 Task: Find connections with filter location Mangrūl Pīr with filter topic #Educationwith filter profile language Potuguese with filter current company South Indian Bank with filter school WEST BENGAL STATE UNIVERSITY with filter industry Retail Florists with filter service category Market Research with filter keywords title Wait Staff Manager
Action: Mouse moved to (480, 61)
Screenshot: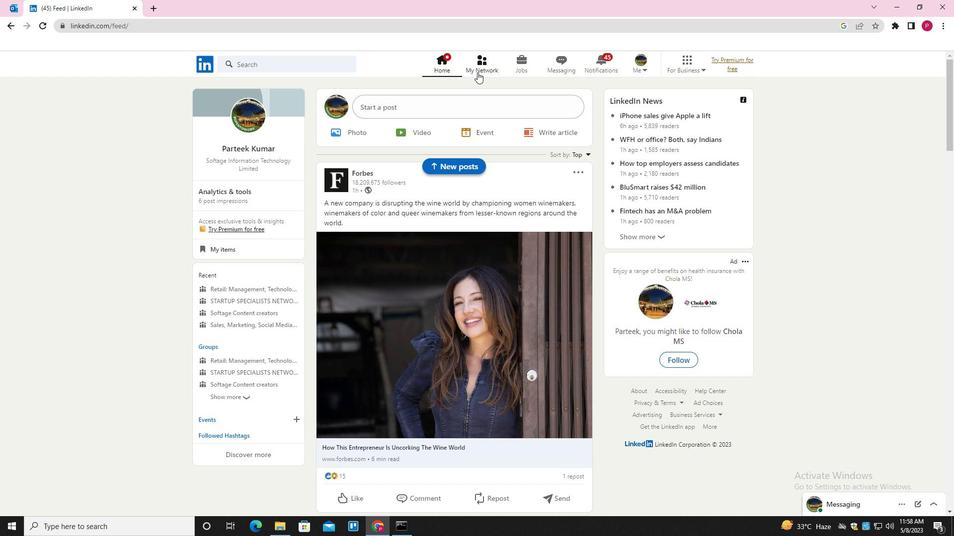 
Action: Mouse pressed left at (480, 61)
Screenshot: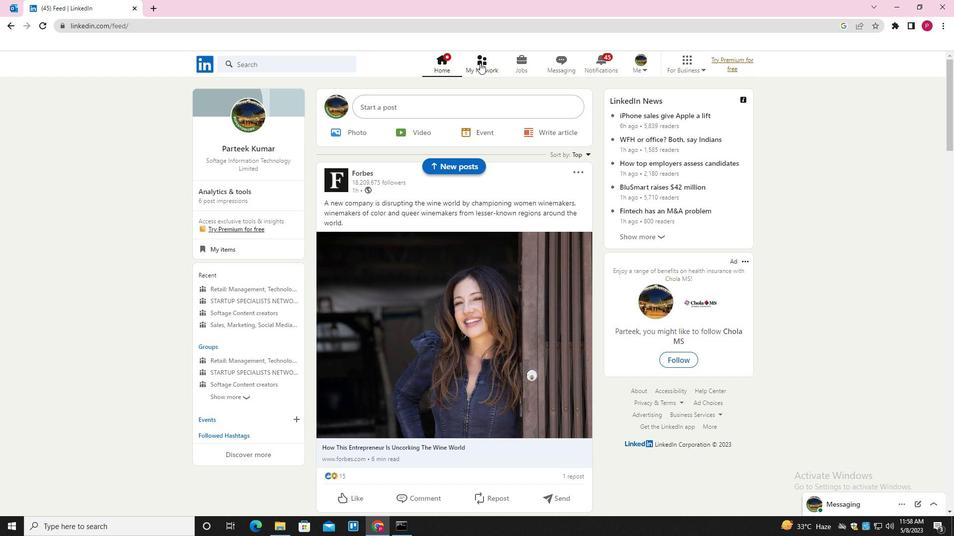 
Action: Mouse moved to (302, 120)
Screenshot: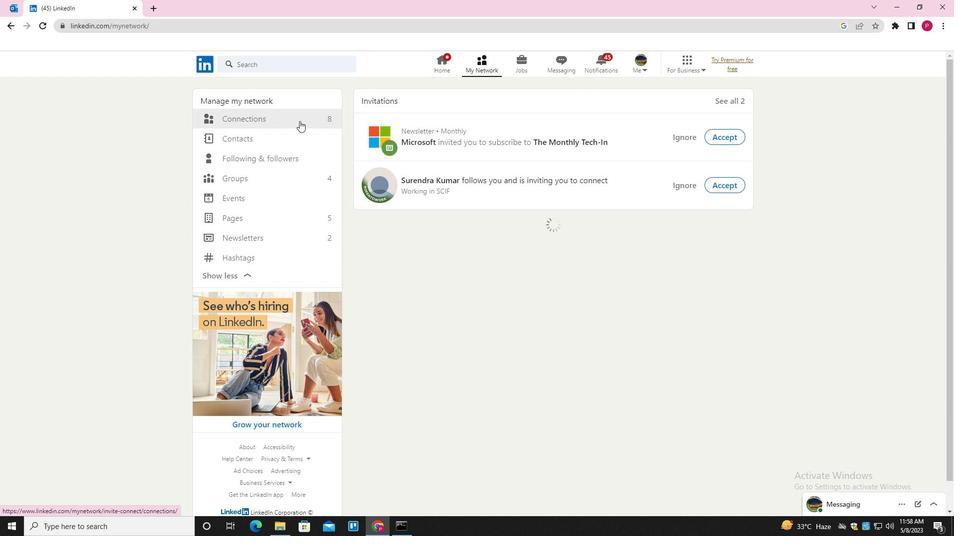 
Action: Mouse pressed left at (302, 120)
Screenshot: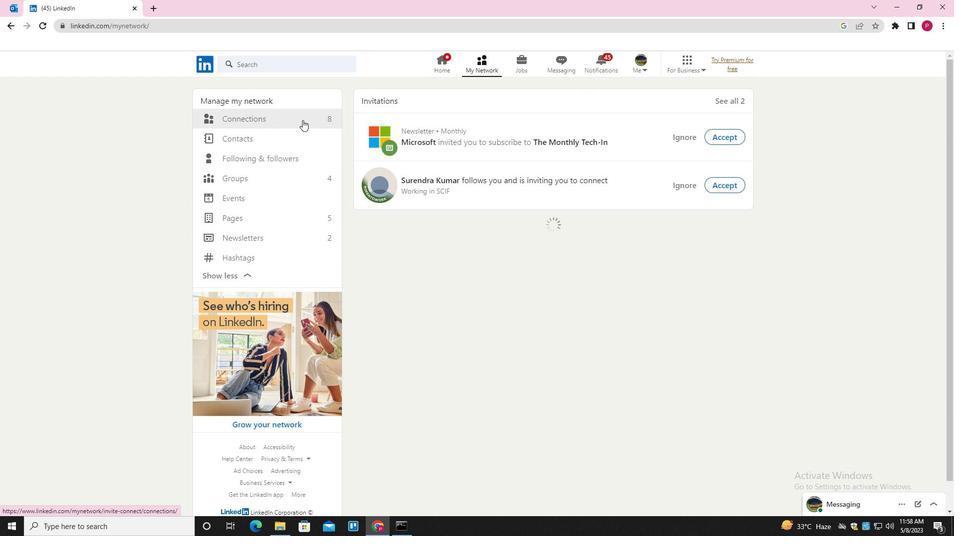 
Action: Mouse moved to (550, 117)
Screenshot: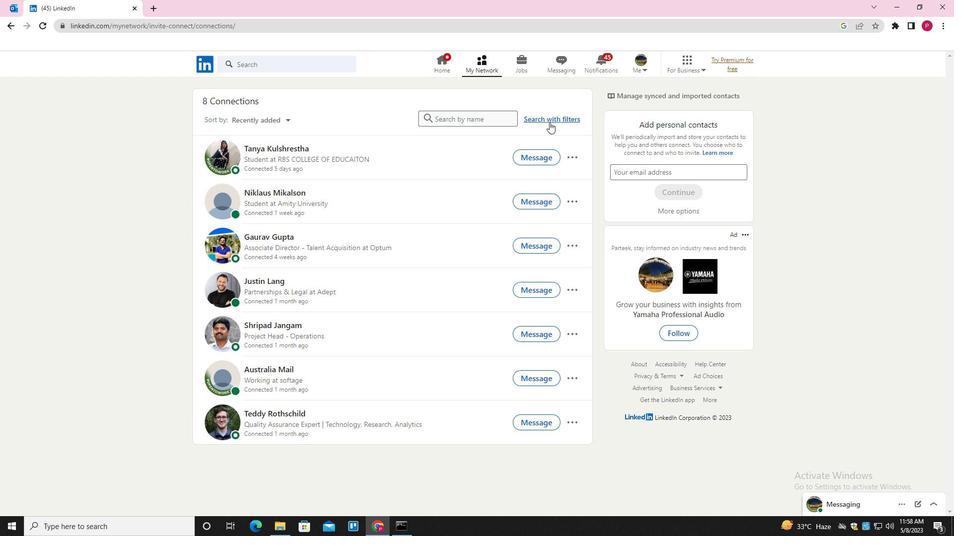 
Action: Mouse pressed left at (550, 117)
Screenshot: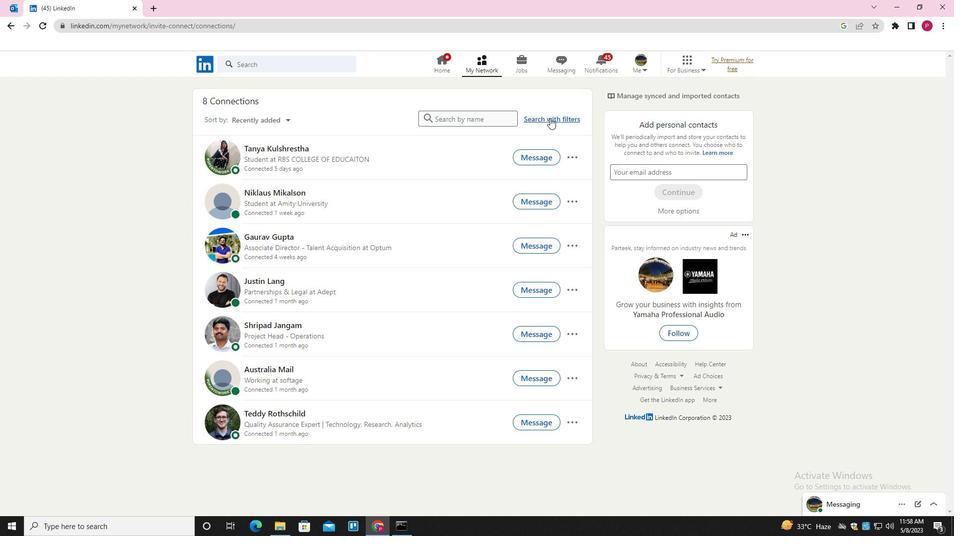 
Action: Mouse moved to (507, 89)
Screenshot: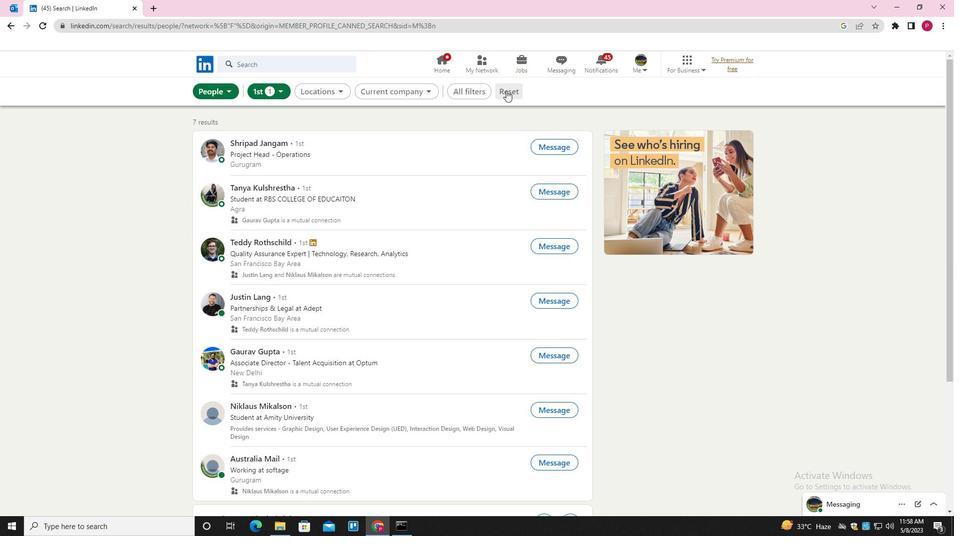 
Action: Mouse pressed left at (507, 89)
Screenshot: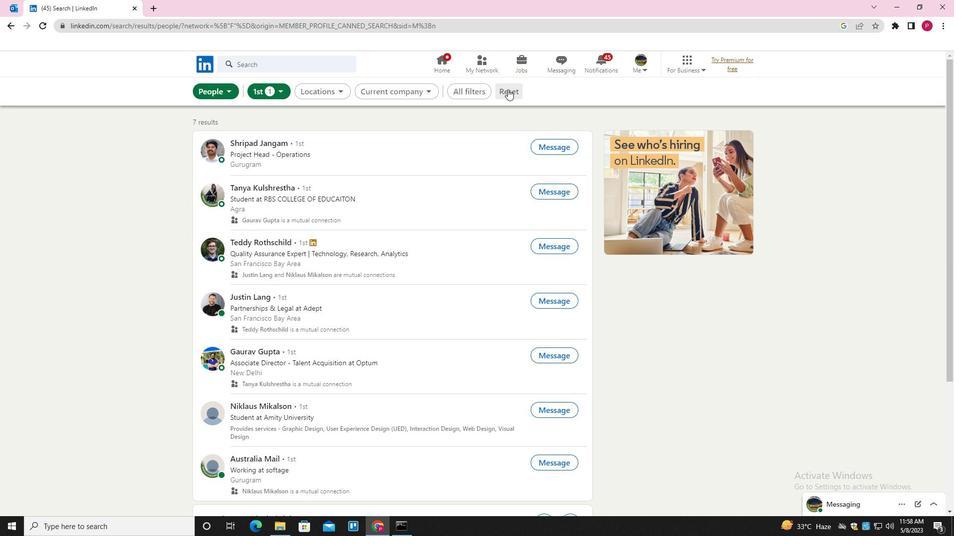 
Action: Mouse moved to (501, 95)
Screenshot: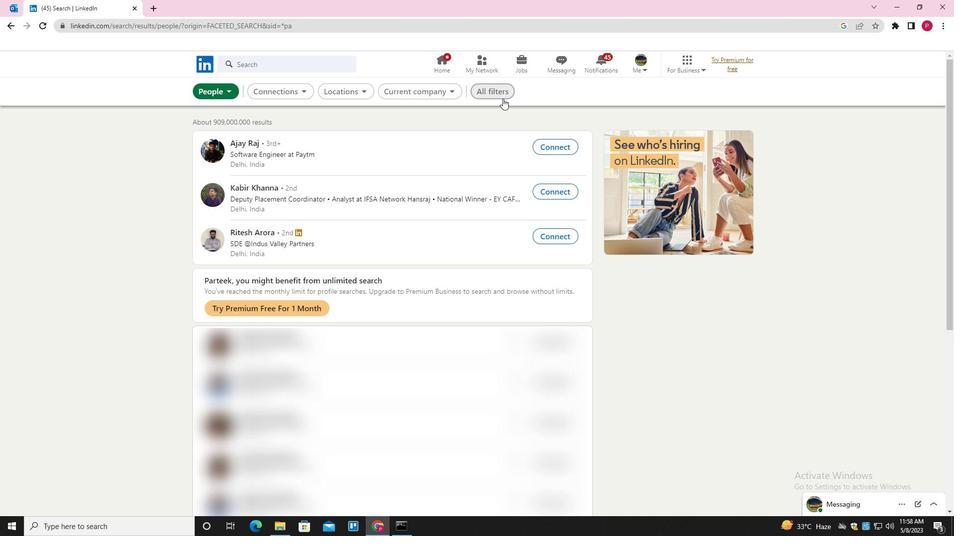 
Action: Mouse pressed left at (501, 95)
Screenshot: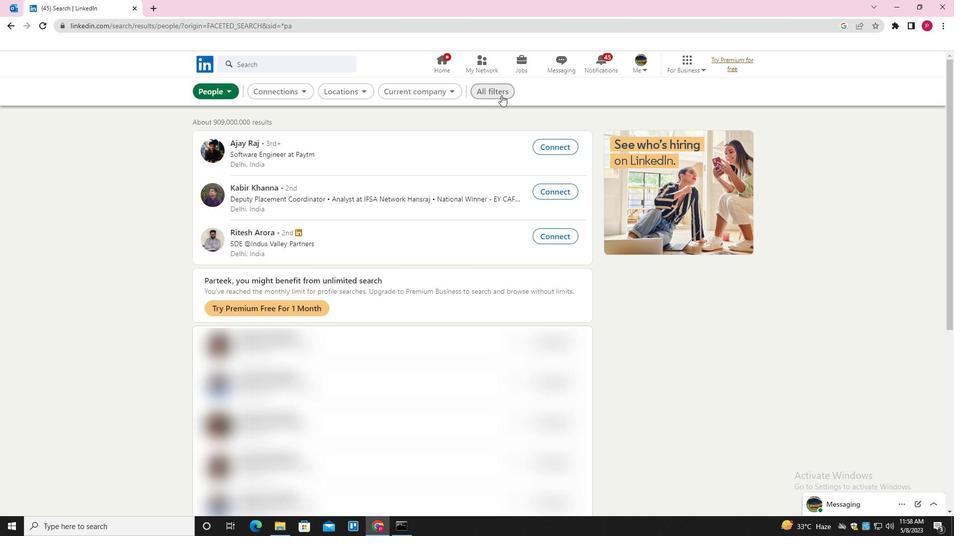 
Action: Mouse moved to (762, 226)
Screenshot: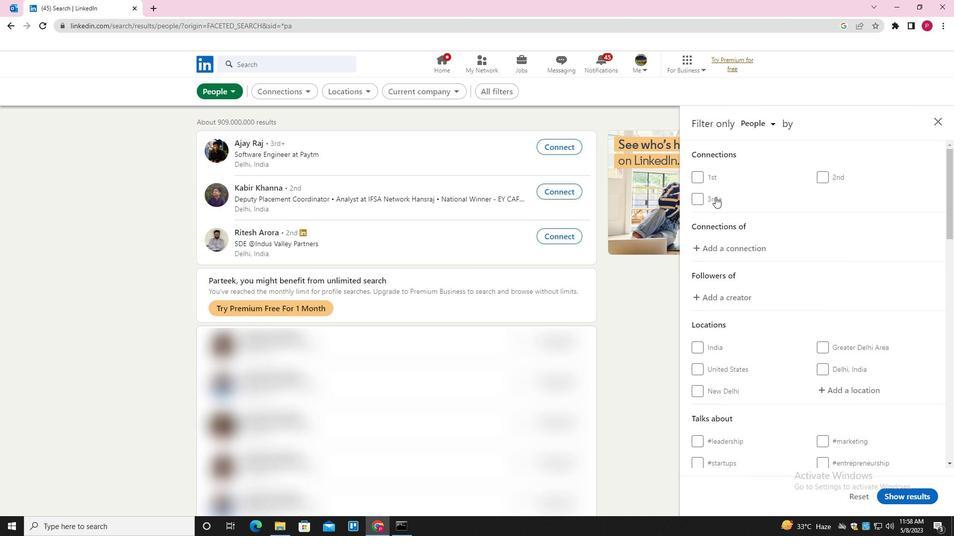 
Action: Mouse scrolled (762, 225) with delta (0, 0)
Screenshot: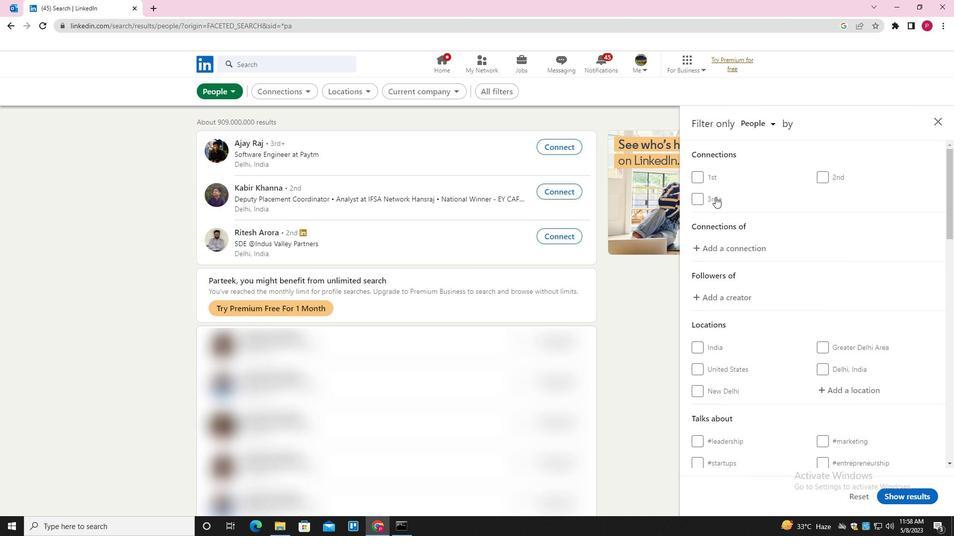 
Action: Mouse moved to (771, 233)
Screenshot: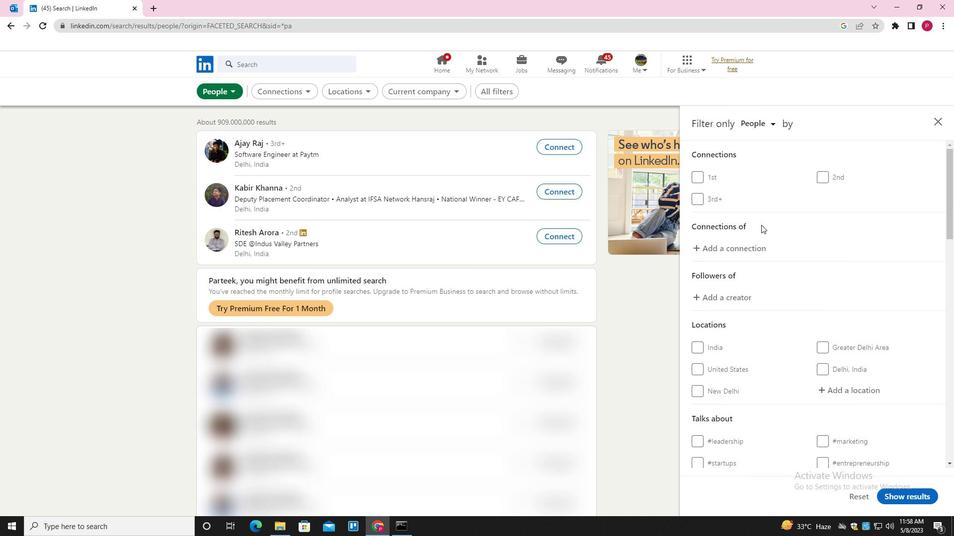 
Action: Mouse scrolled (771, 233) with delta (0, 0)
Screenshot: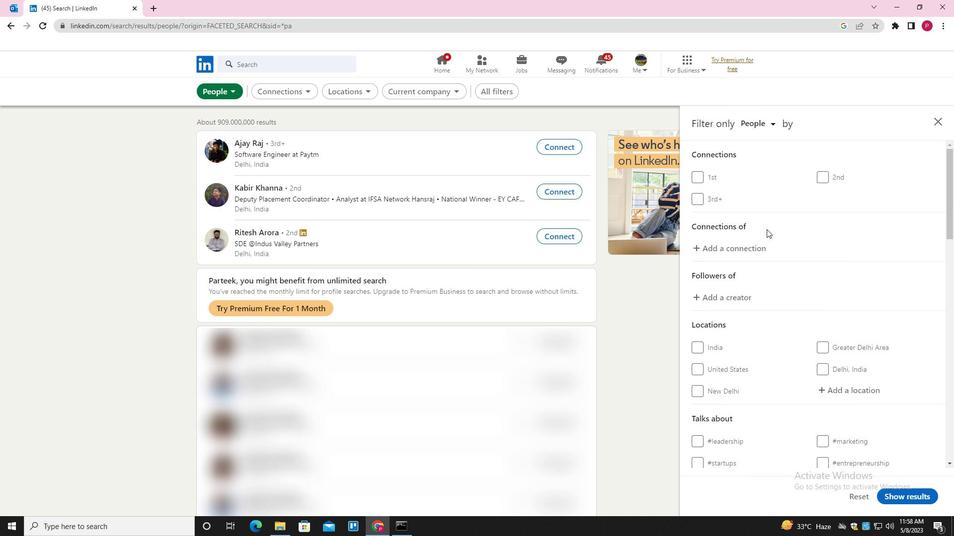 
Action: Mouse moved to (780, 241)
Screenshot: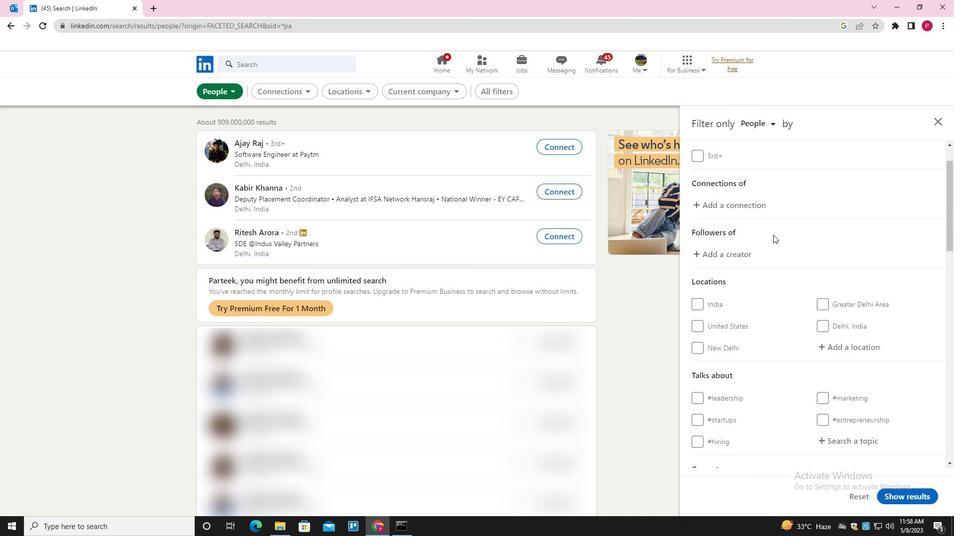 
Action: Mouse scrolled (780, 241) with delta (0, 0)
Screenshot: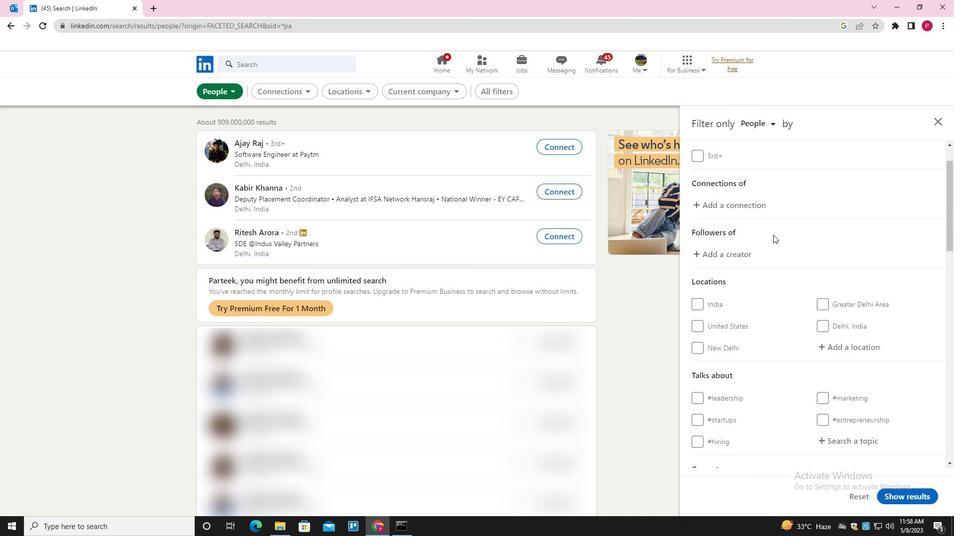 
Action: Mouse moved to (859, 241)
Screenshot: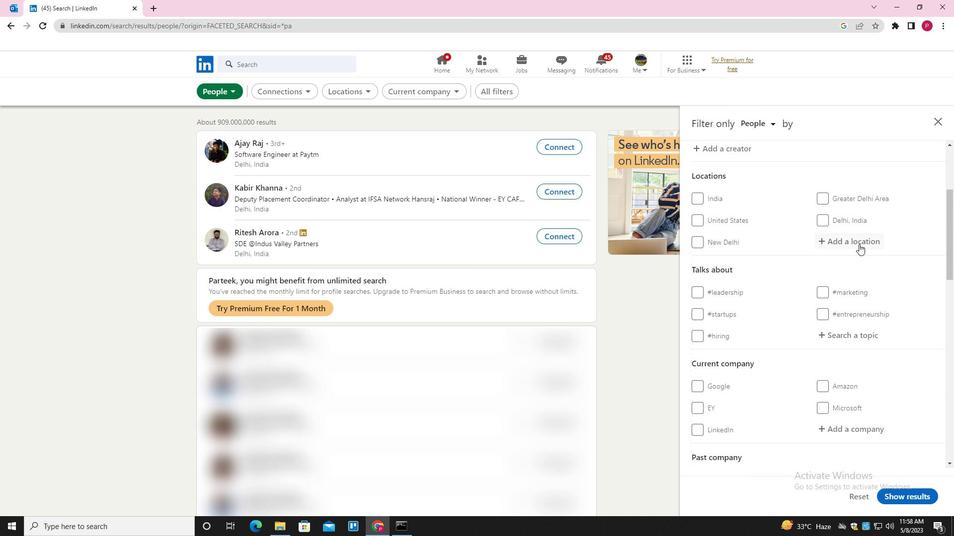 
Action: Mouse pressed left at (859, 241)
Screenshot: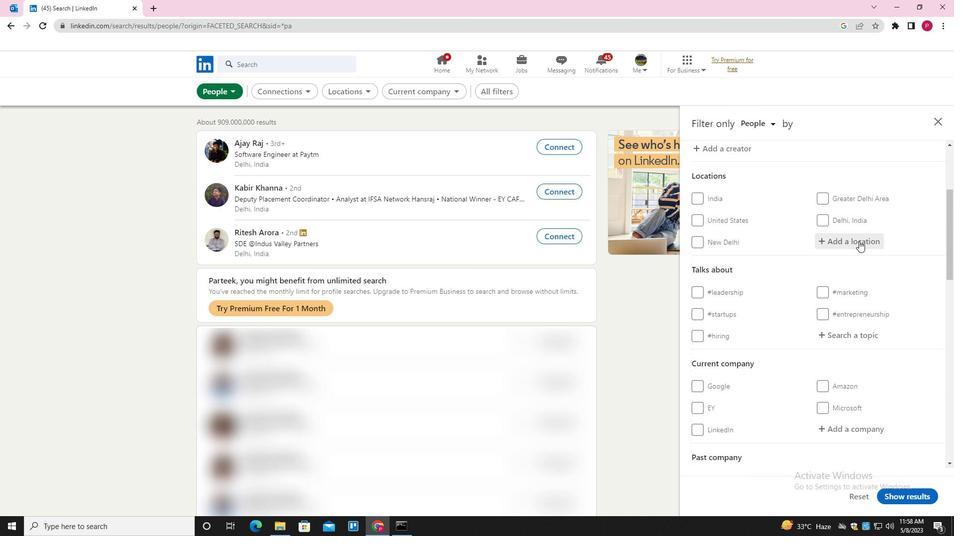 
Action: Key pressed <Key.shift>MANGRUL<Key.down><Key.enter>
Screenshot: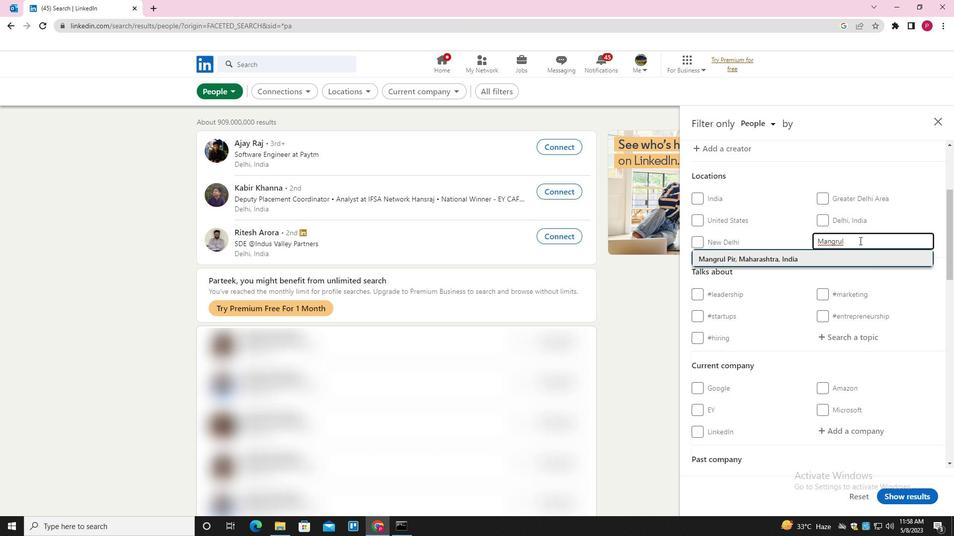 
Action: Mouse moved to (840, 357)
Screenshot: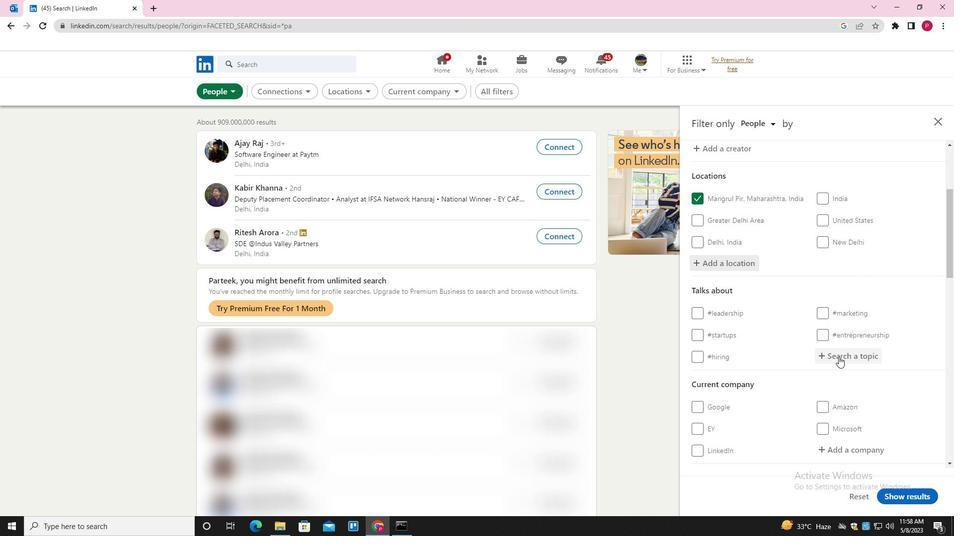 
Action: Mouse pressed left at (840, 357)
Screenshot: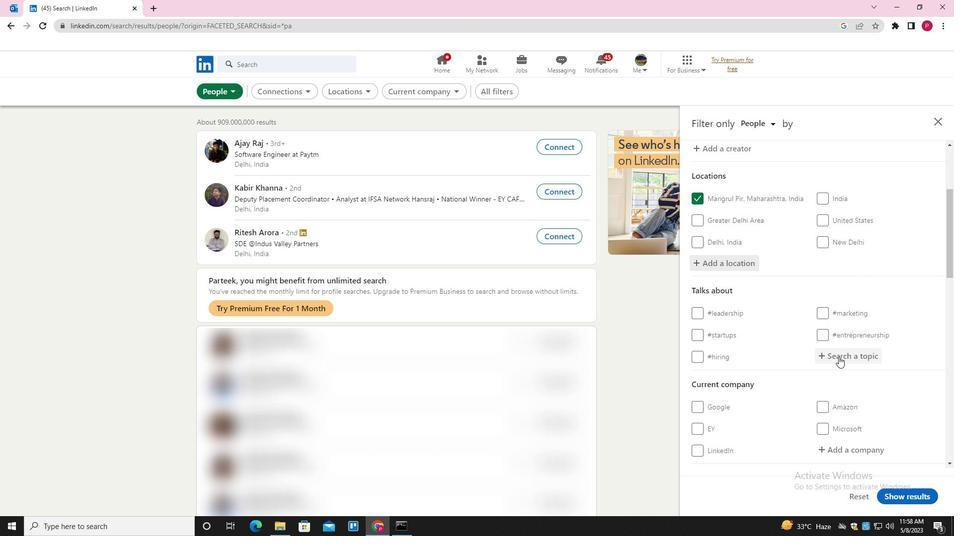 
Action: Key pressed <Key.shift>EDUV<Key.backspace>CATION<Key.down><Key.enter>
Screenshot: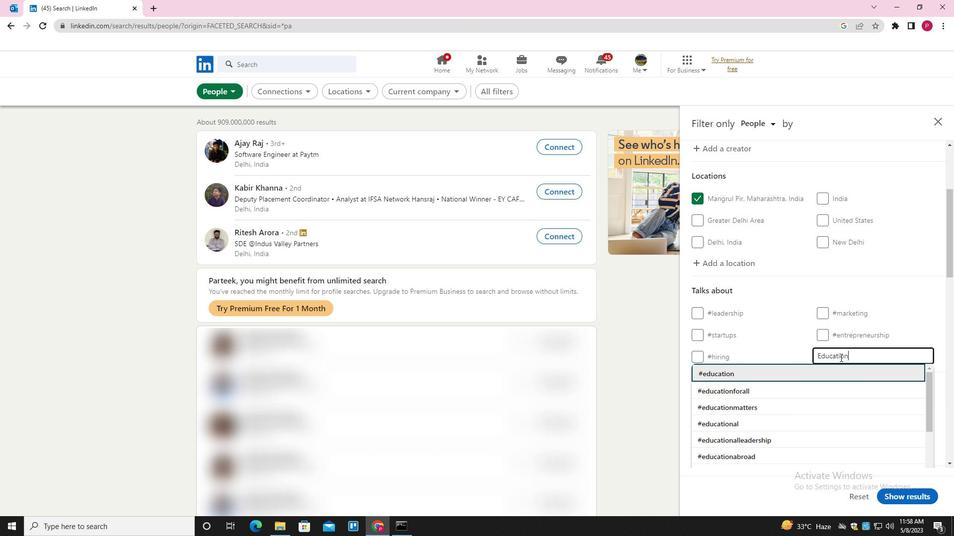 
Action: Mouse moved to (835, 360)
Screenshot: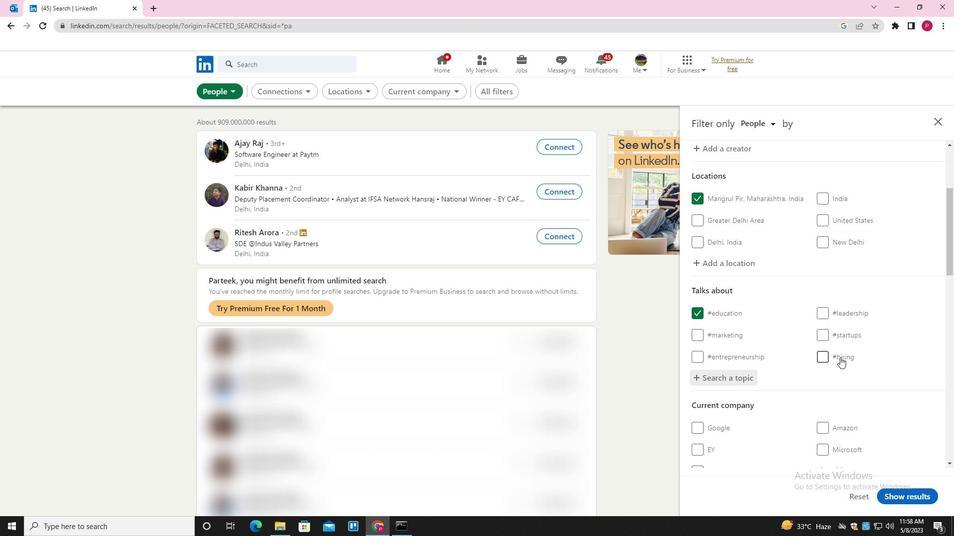 
Action: Mouse scrolled (835, 359) with delta (0, 0)
Screenshot: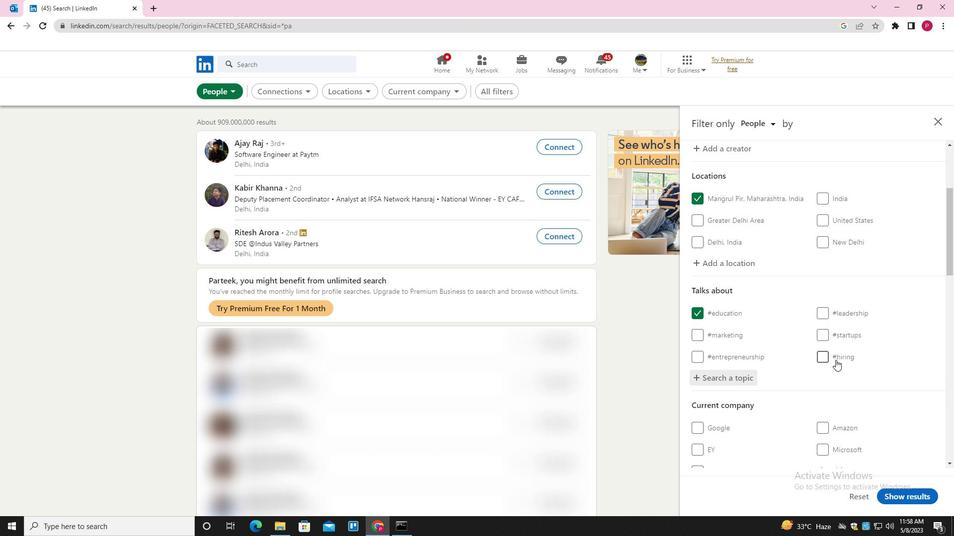 
Action: Mouse scrolled (835, 359) with delta (0, 0)
Screenshot: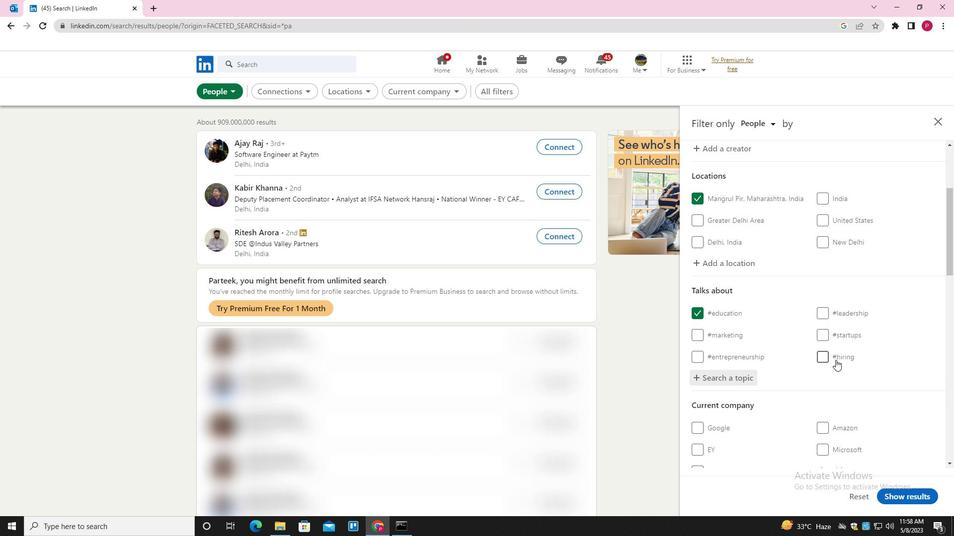 
Action: Mouse scrolled (835, 359) with delta (0, 0)
Screenshot: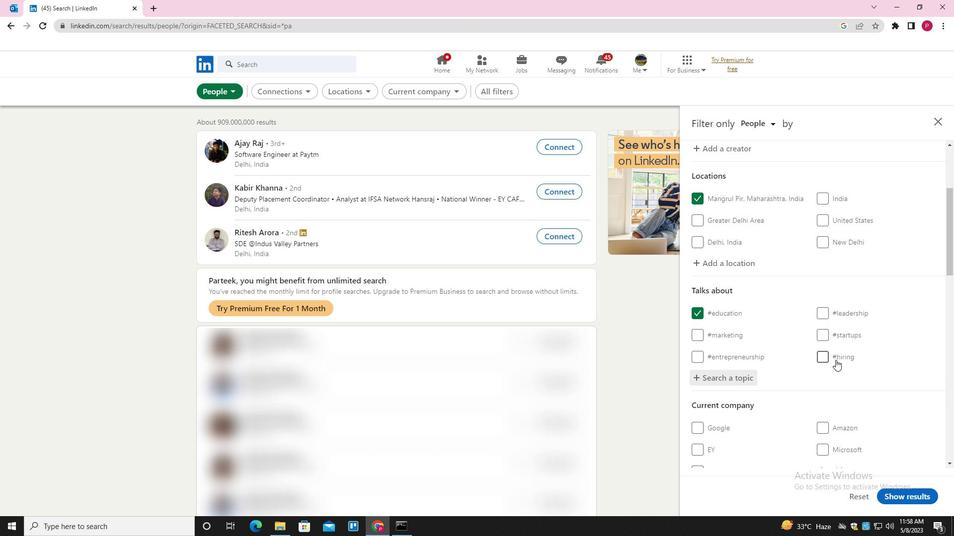 
Action: Mouse scrolled (835, 359) with delta (0, 0)
Screenshot: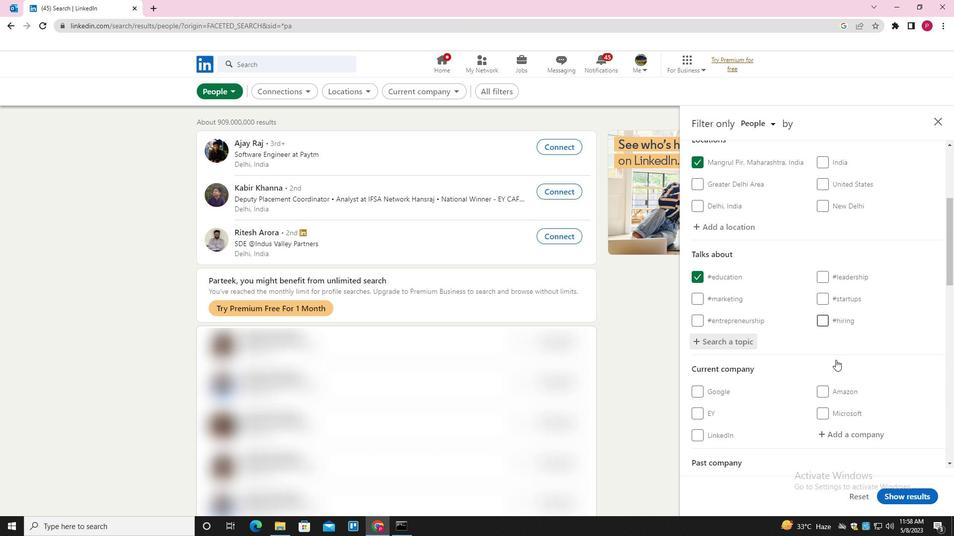 
Action: Mouse scrolled (835, 359) with delta (0, 0)
Screenshot: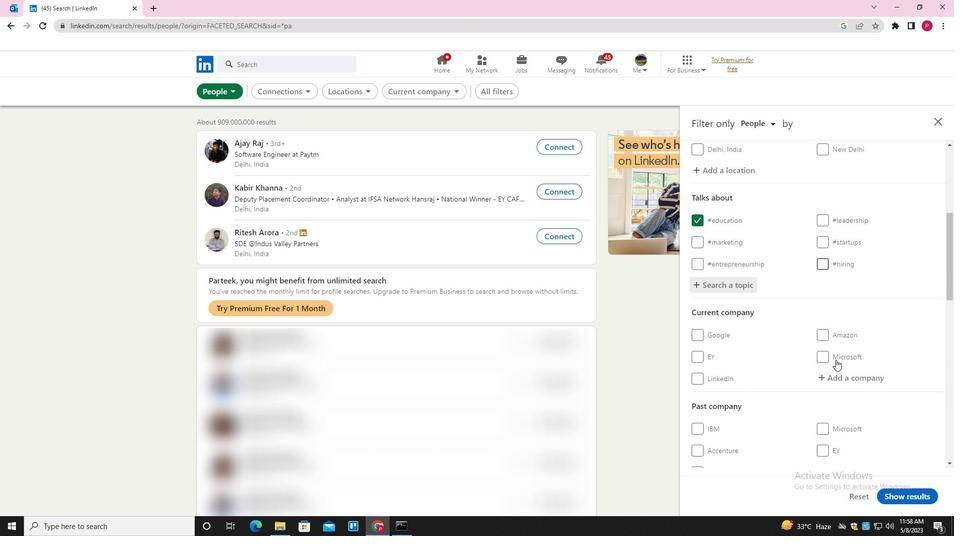 
Action: Mouse scrolled (835, 359) with delta (0, 0)
Screenshot: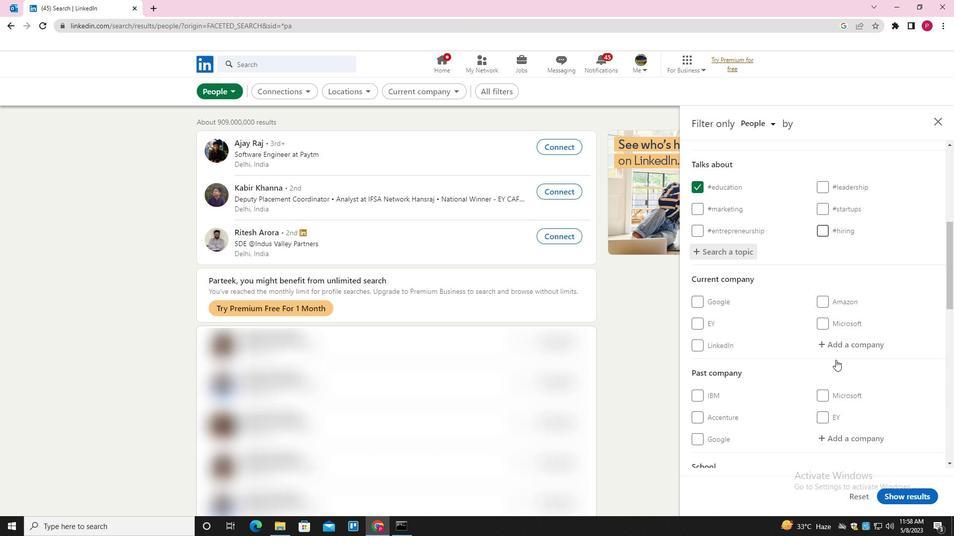 
Action: Mouse scrolled (835, 359) with delta (0, 0)
Screenshot: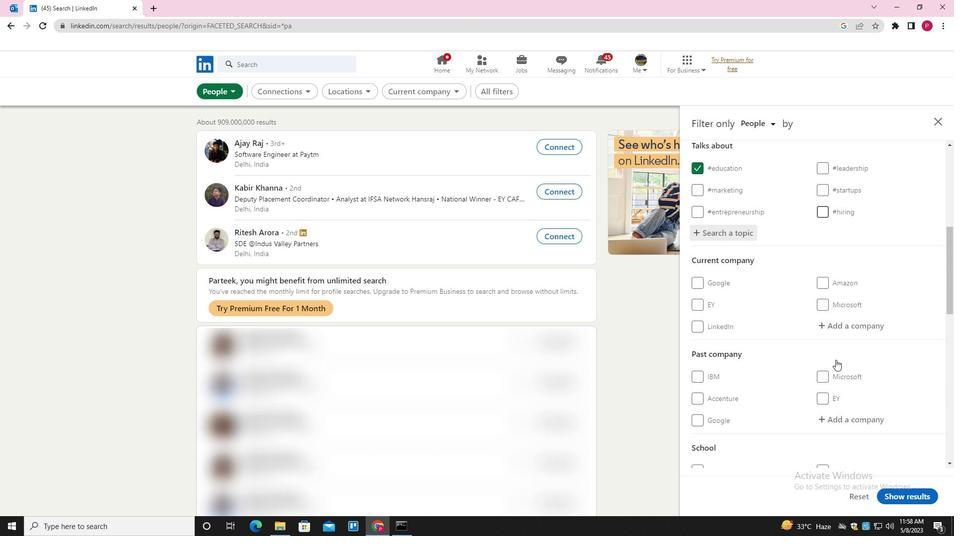 
Action: Mouse moved to (832, 366)
Screenshot: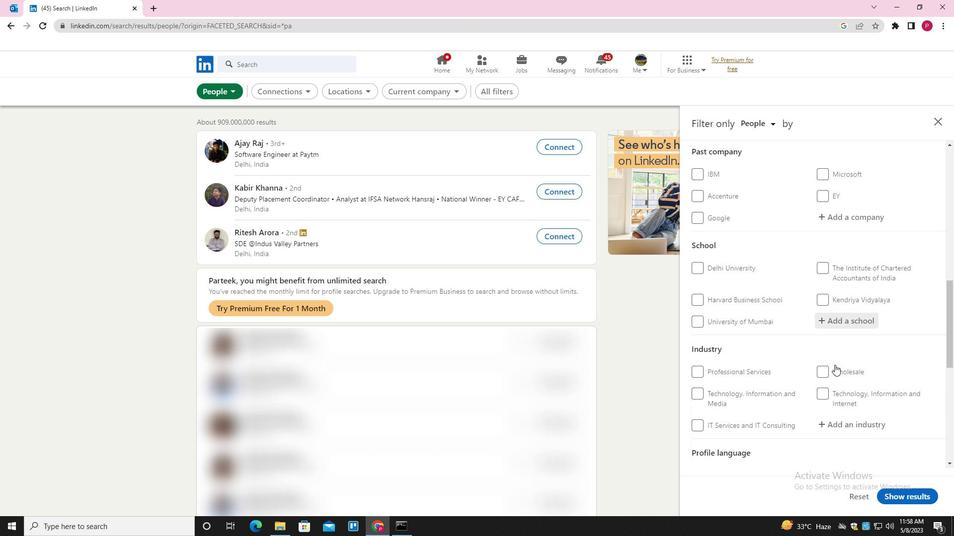 
Action: Mouse scrolled (832, 366) with delta (0, 0)
Screenshot: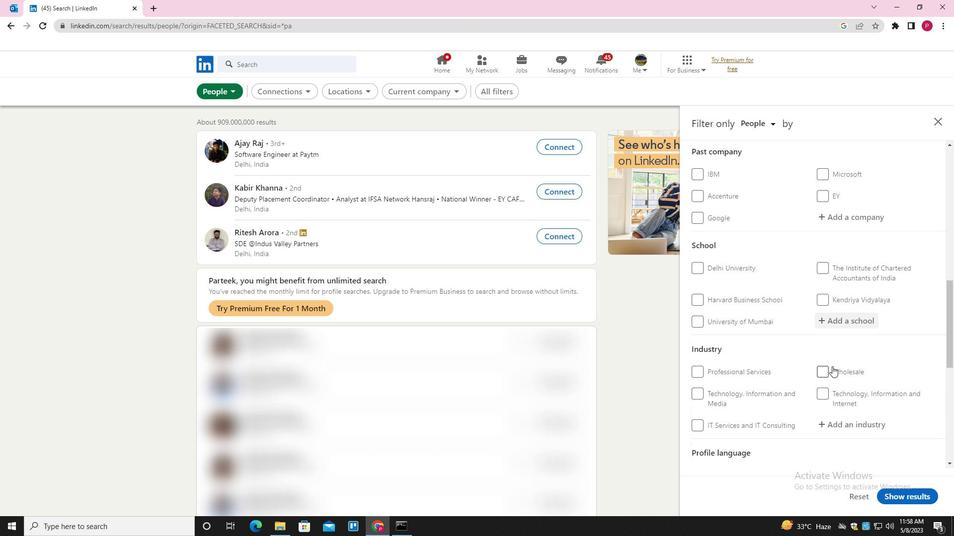 
Action: Mouse scrolled (832, 366) with delta (0, 0)
Screenshot: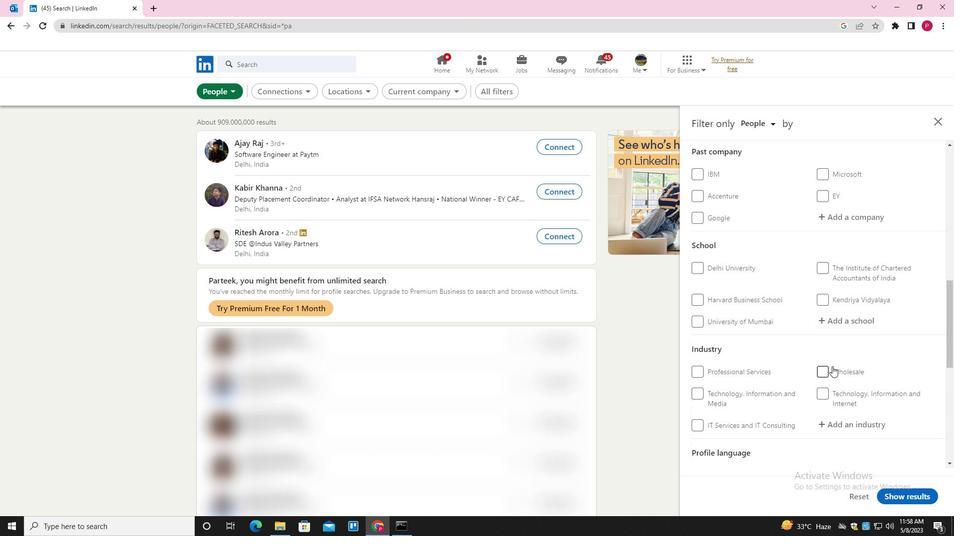 
Action: Mouse moved to (831, 367)
Screenshot: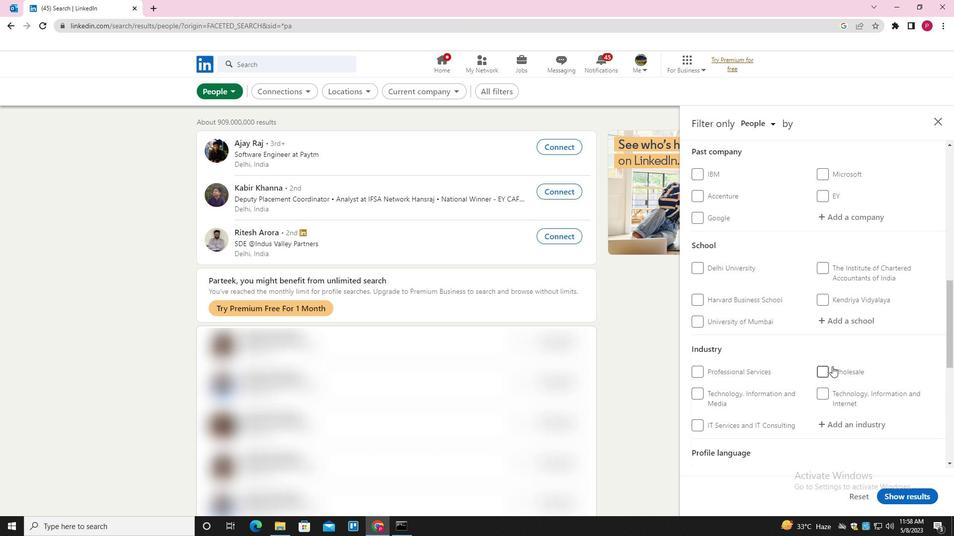
Action: Mouse scrolled (831, 367) with delta (0, 0)
Screenshot: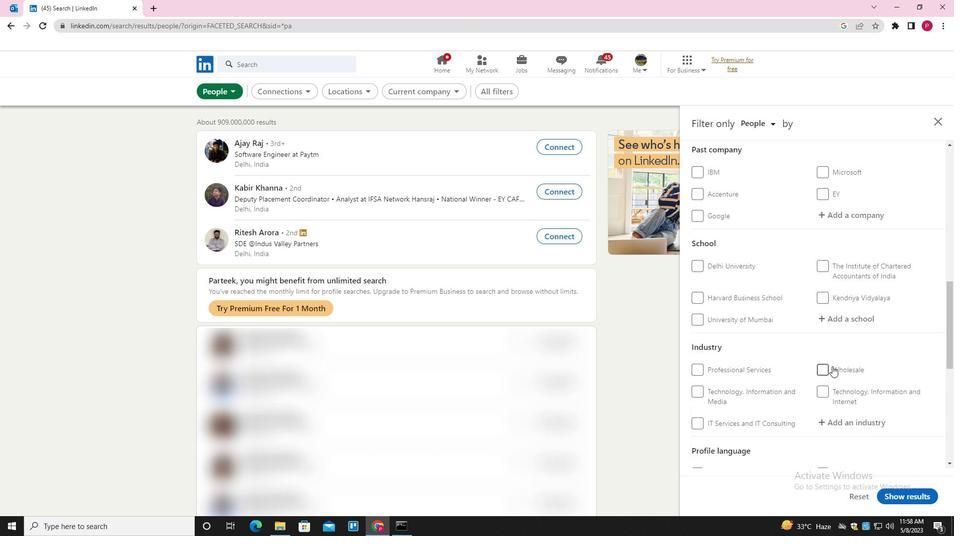 
Action: Mouse scrolled (831, 367) with delta (0, 0)
Screenshot: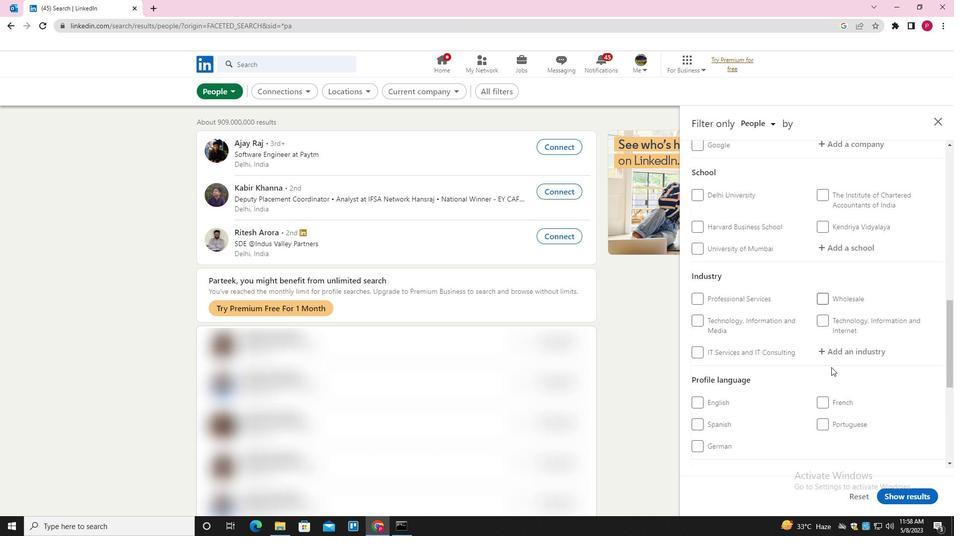 
Action: Mouse moved to (822, 301)
Screenshot: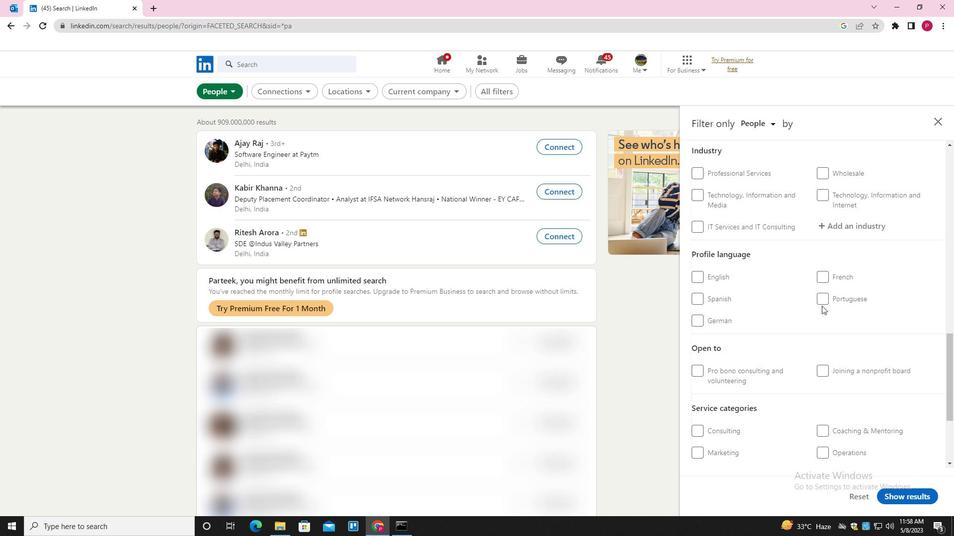 
Action: Mouse pressed left at (822, 301)
Screenshot: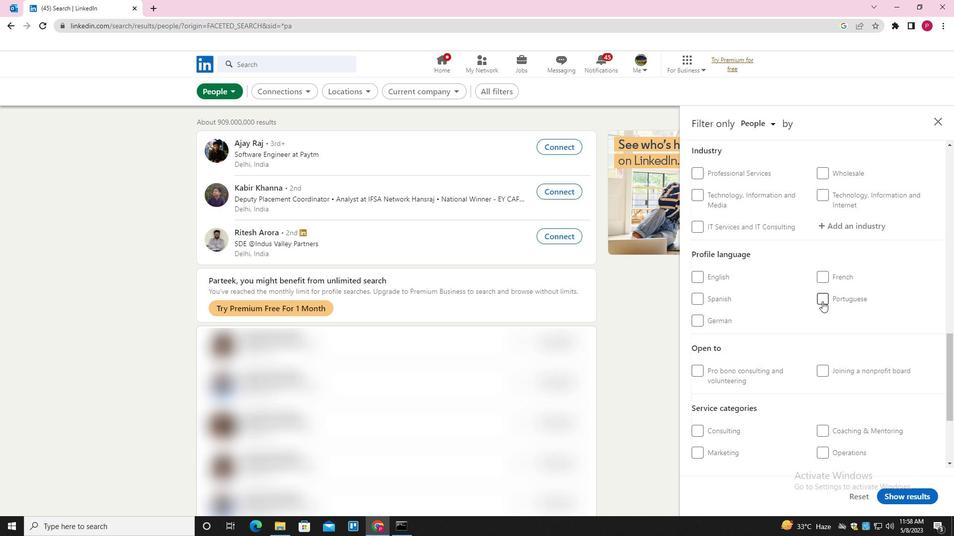 
Action: Mouse moved to (784, 352)
Screenshot: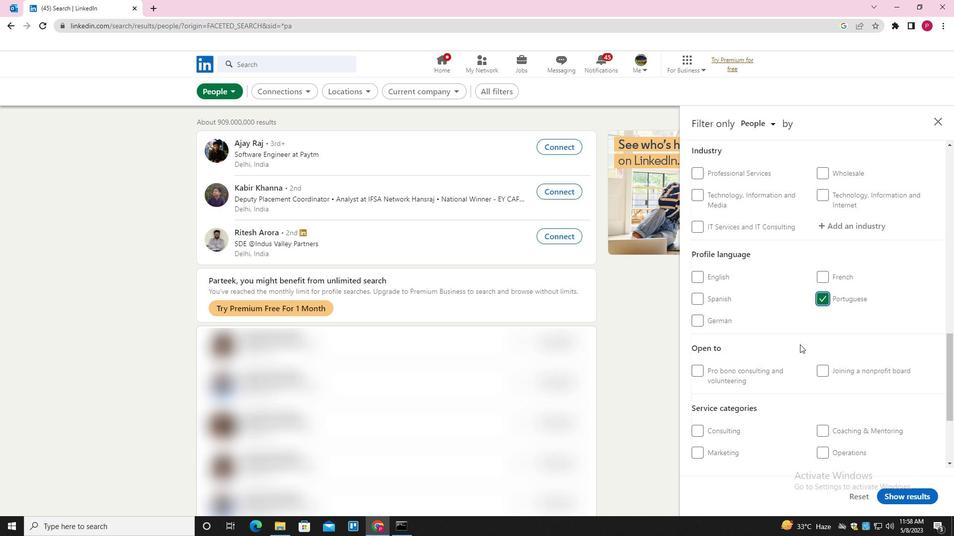 
Action: Mouse scrolled (784, 353) with delta (0, 0)
Screenshot: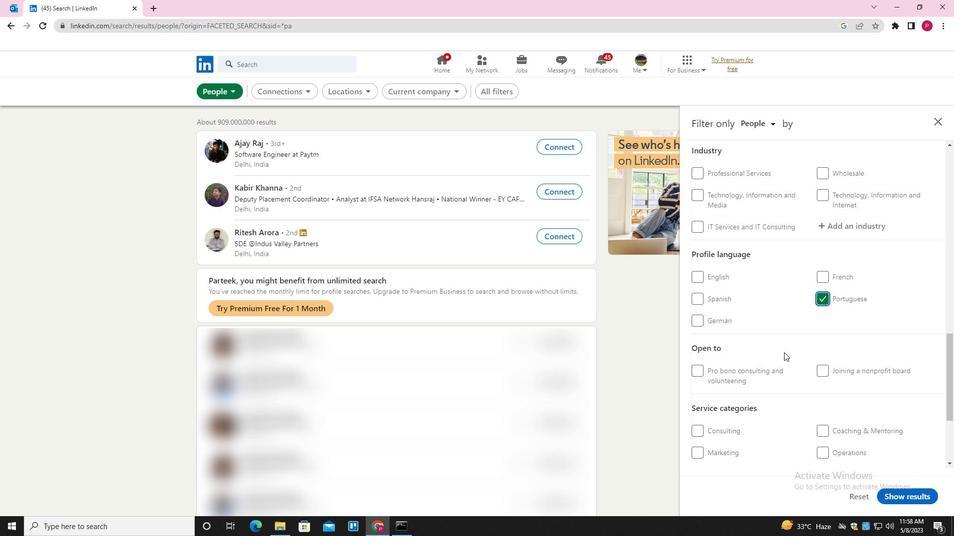 
Action: Mouse scrolled (784, 353) with delta (0, 0)
Screenshot: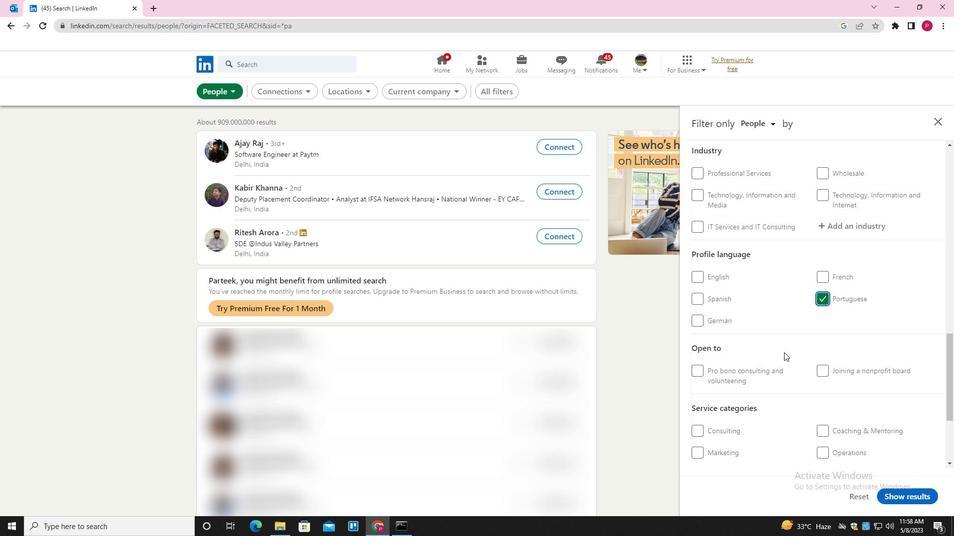 
Action: Mouse scrolled (784, 353) with delta (0, 0)
Screenshot: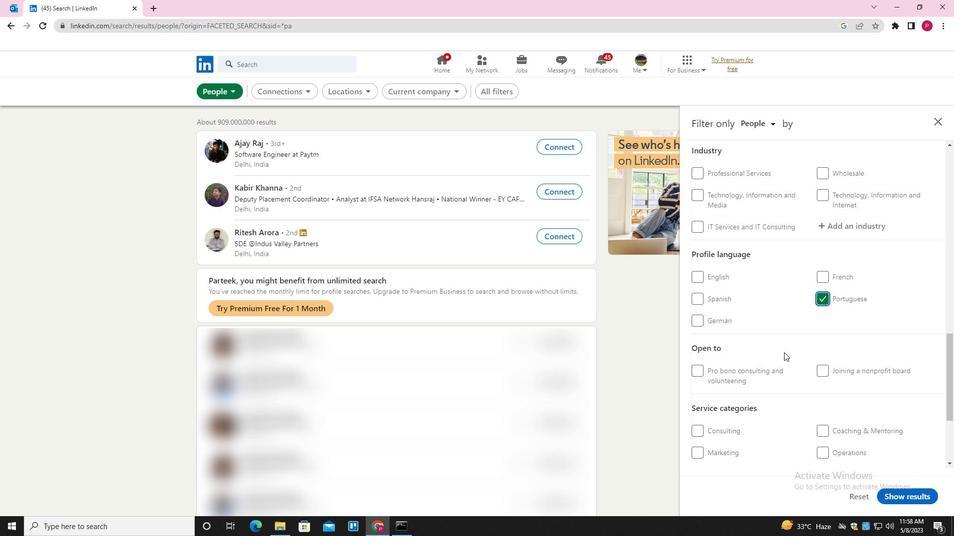 
Action: Mouse scrolled (784, 353) with delta (0, 0)
Screenshot: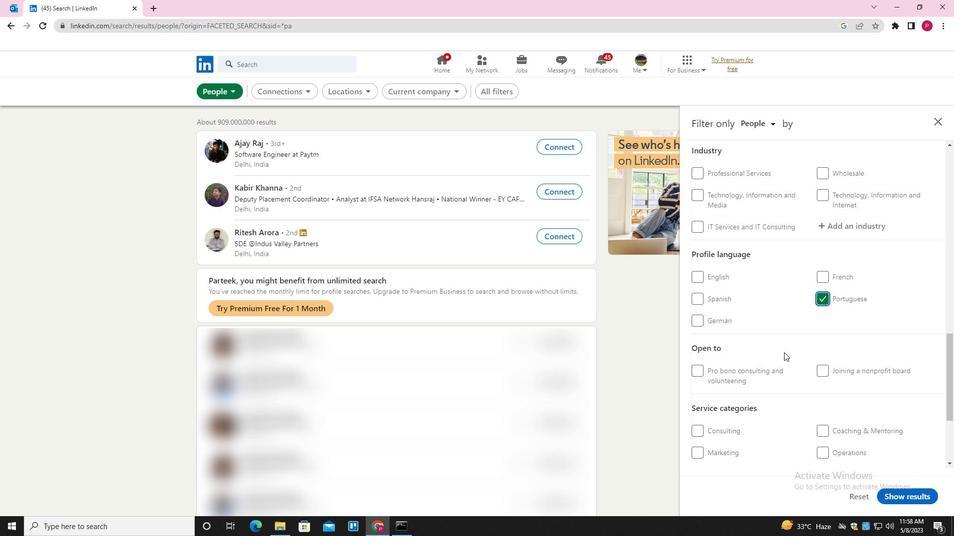 
Action: Mouse scrolled (784, 353) with delta (0, 0)
Screenshot: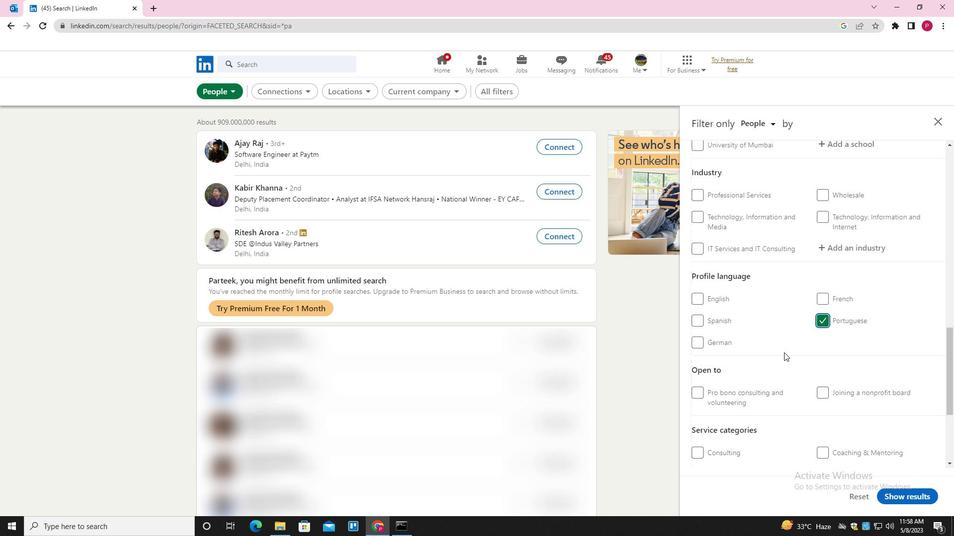 
Action: Mouse scrolled (784, 353) with delta (0, 0)
Screenshot: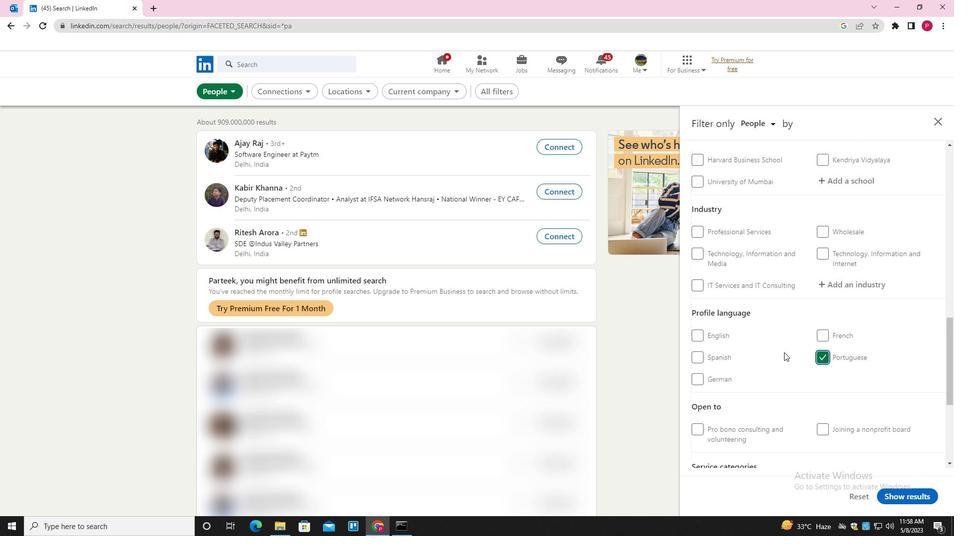 
Action: Mouse scrolled (784, 353) with delta (0, 0)
Screenshot: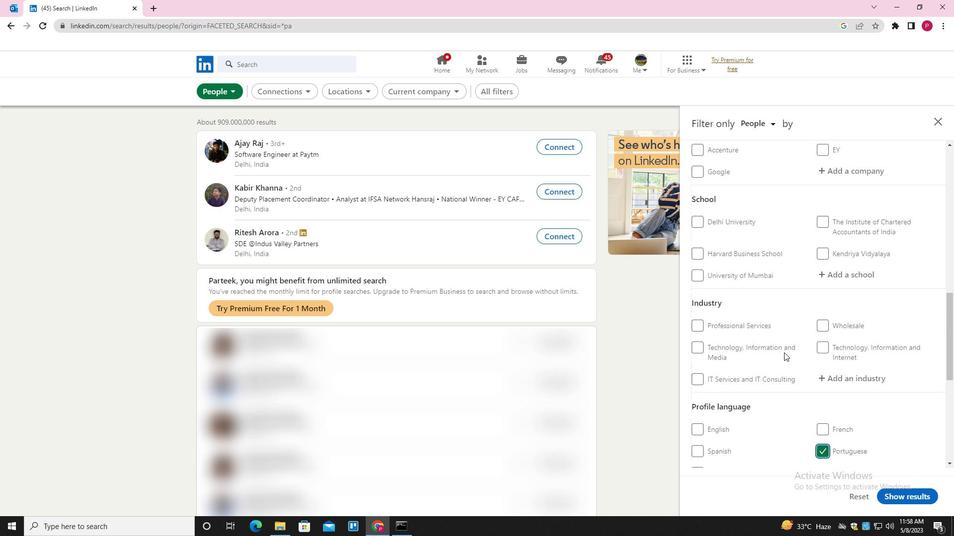 
Action: Mouse moved to (844, 271)
Screenshot: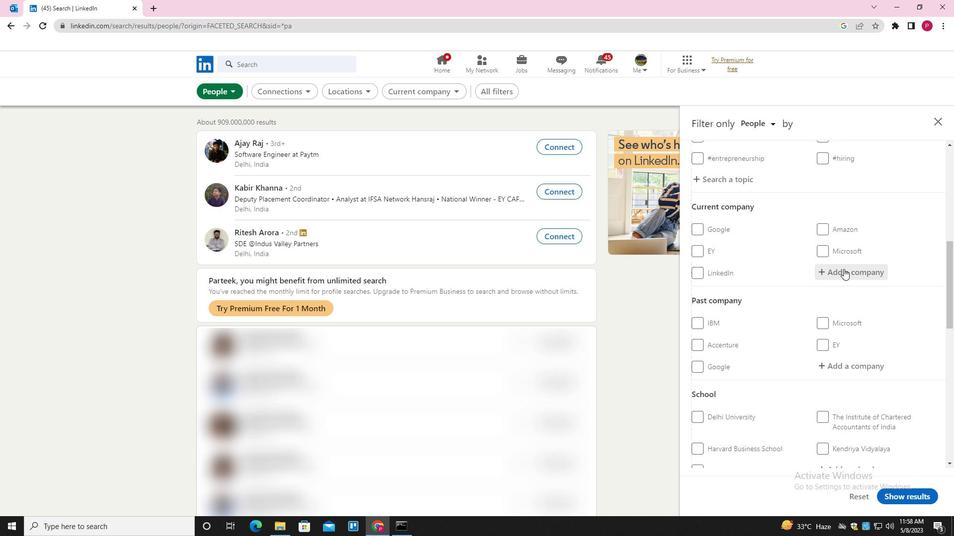 
Action: Mouse pressed left at (844, 271)
Screenshot: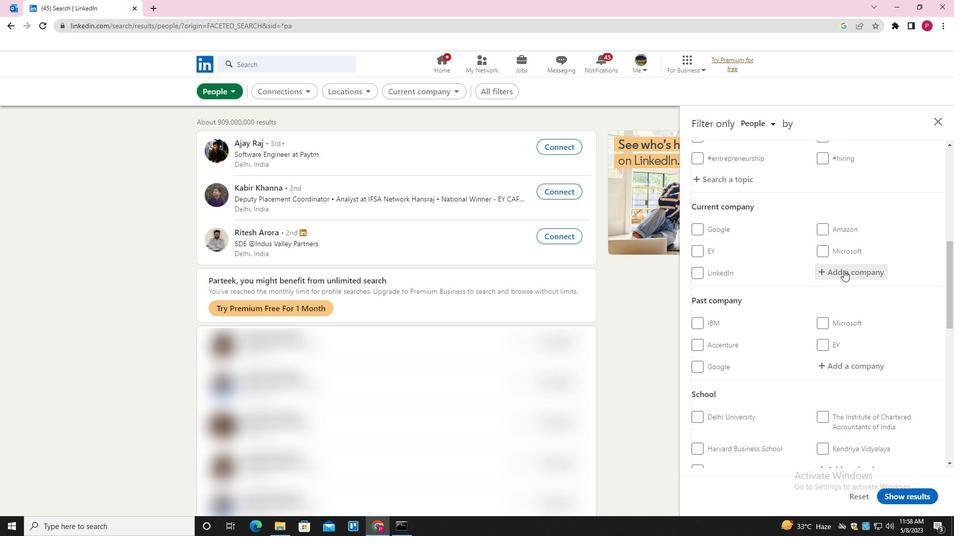 
Action: Key pressed <Key.shift>SOUTH<Key.space><Key.shift>INDIAN<Key.space><Key.shift>BANK<Key.space><Key.down><Key.enter>
Screenshot: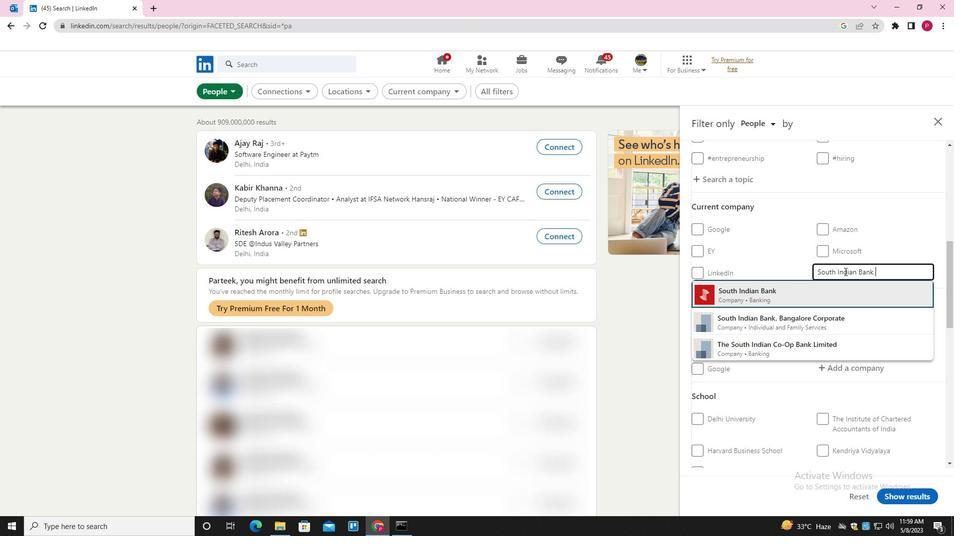 
Action: Mouse moved to (816, 290)
Screenshot: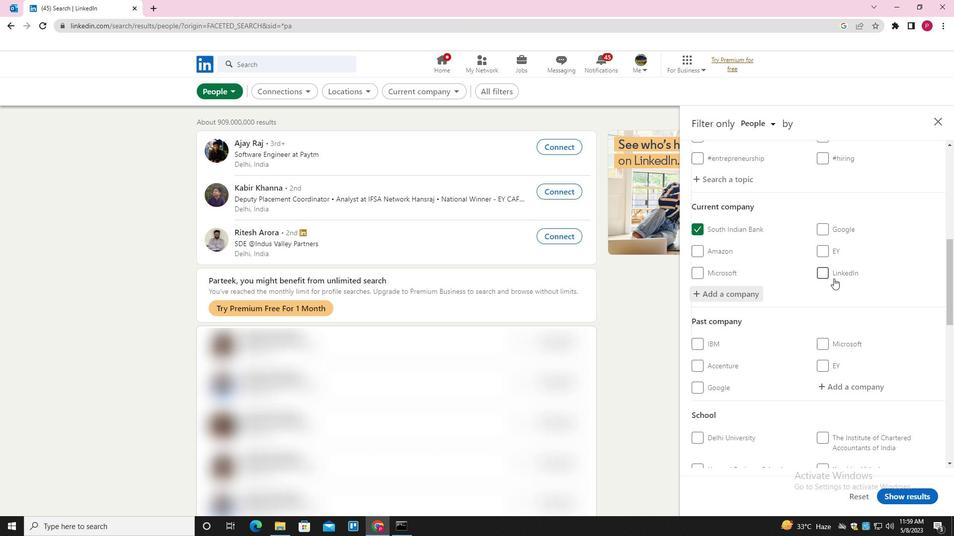 
Action: Mouse scrolled (816, 290) with delta (0, 0)
Screenshot: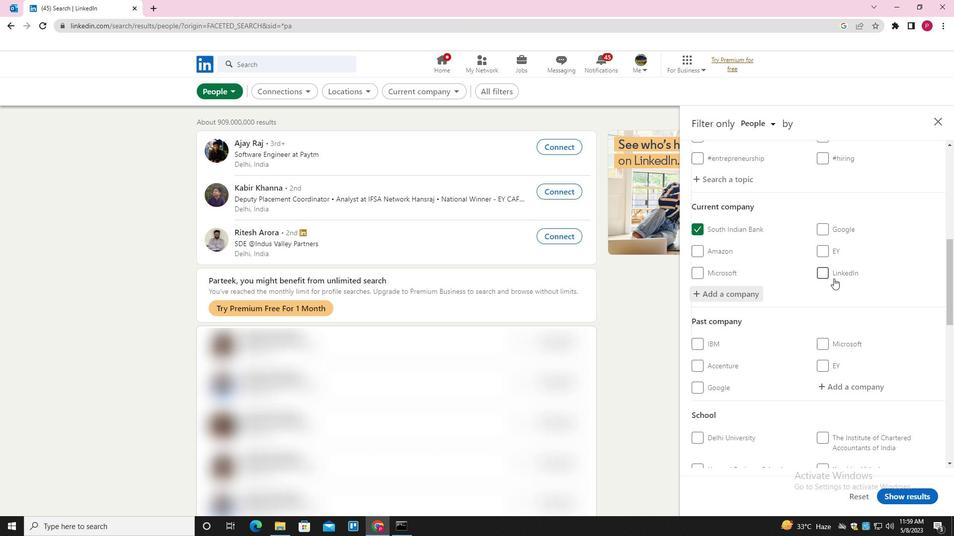 
Action: Mouse moved to (807, 296)
Screenshot: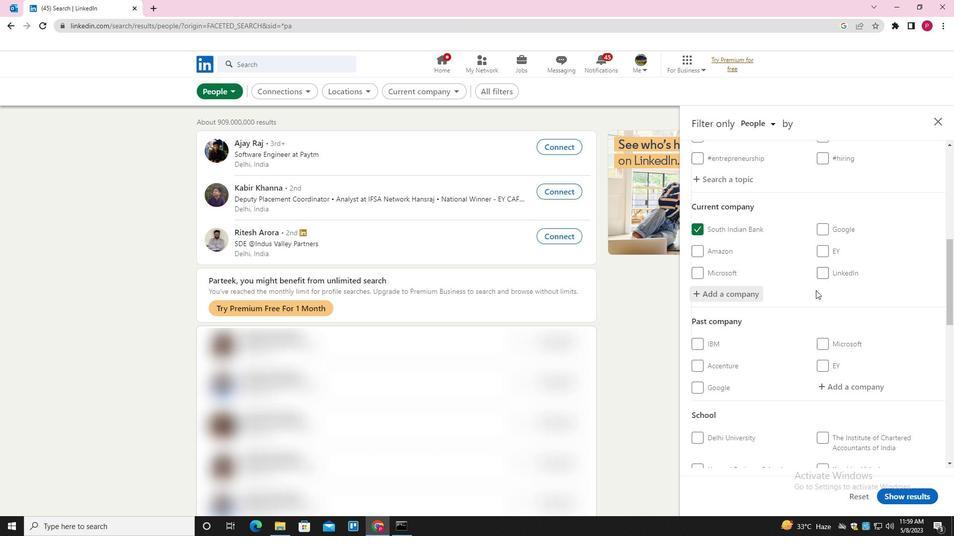 
Action: Mouse scrolled (807, 295) with delta (0, 0)
Screenshot: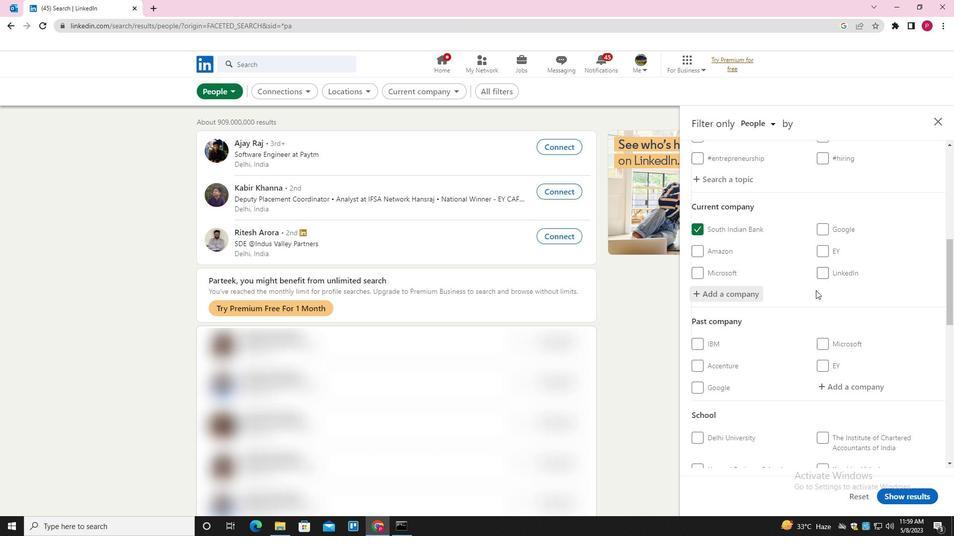 
Action: Mouse moved to (806, 298)
Screenshot: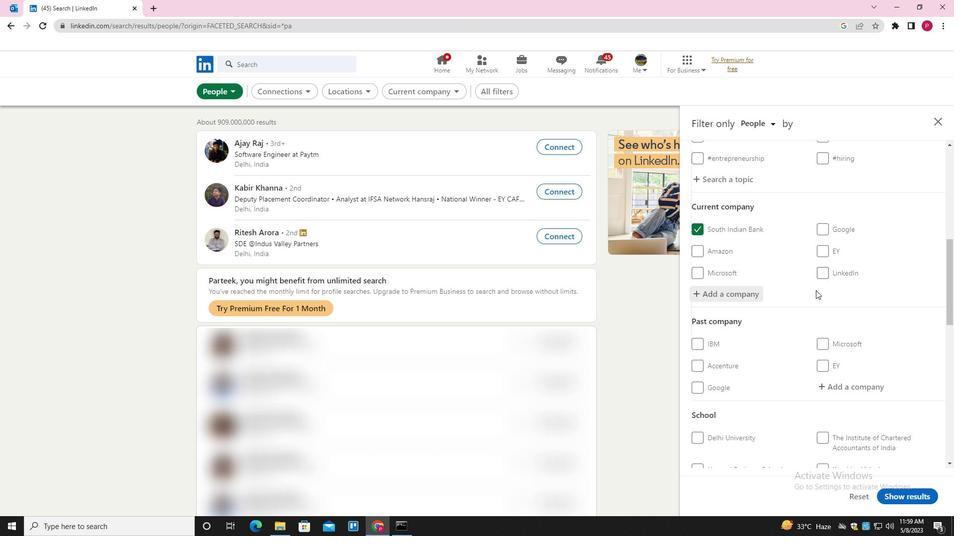 
Action: Mouse scrolled (806, 297) with delta (0, 0)
Screenshot: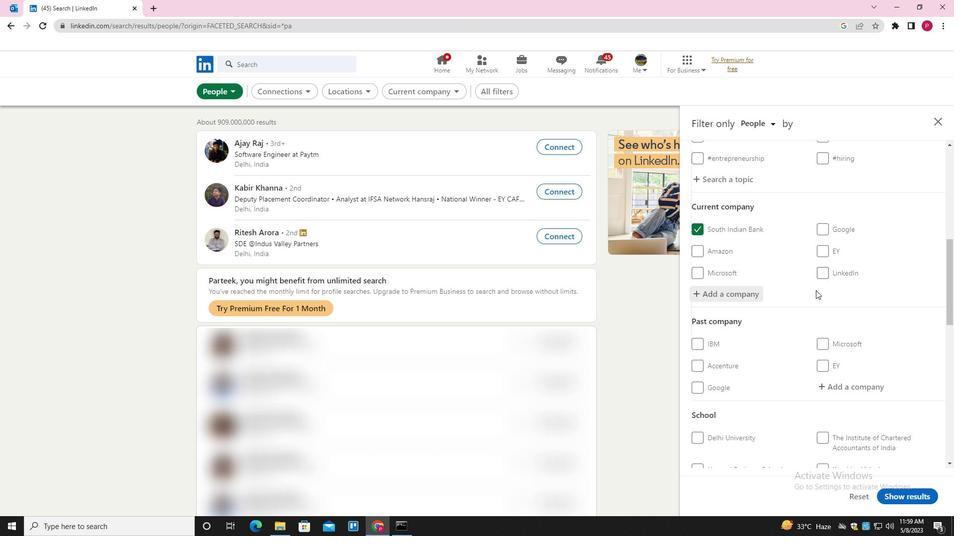 
Action: Mouse moved to (805, 299)
Screenshot: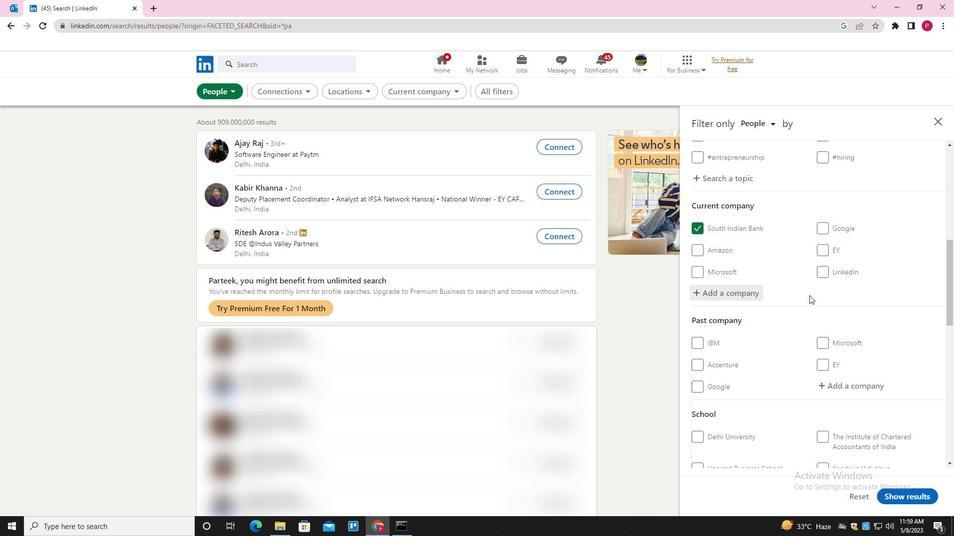 
Action: Mouse scrolled (805, 298) with delta (0, 0)
Screenshot: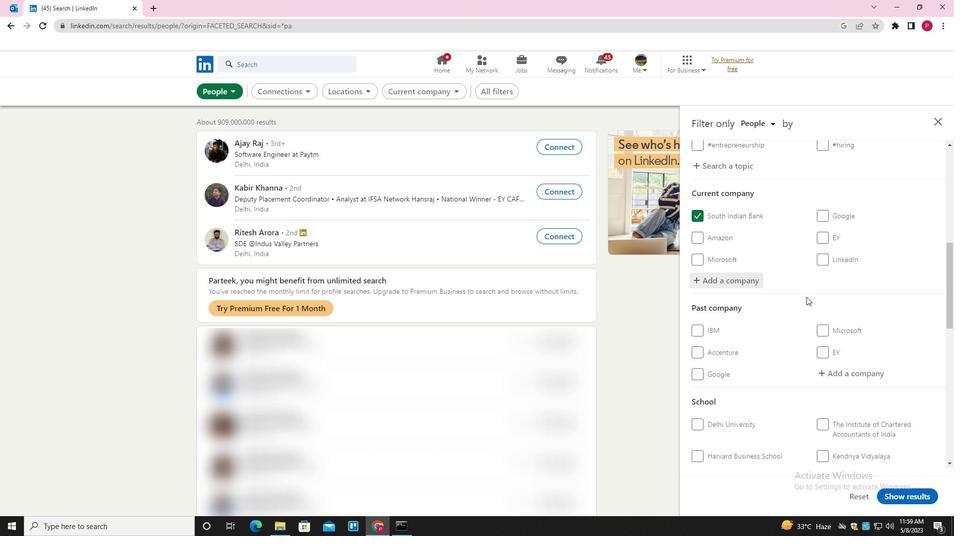 
Action: Mouse moved to (834, 293)
Screenshot: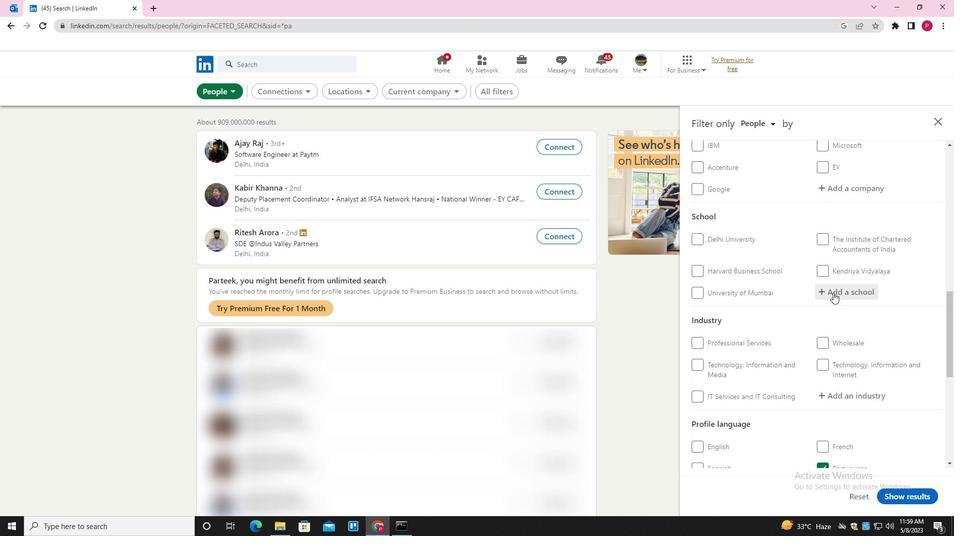 
Action: Mouse pressed left at (834, 293)
Screenshot: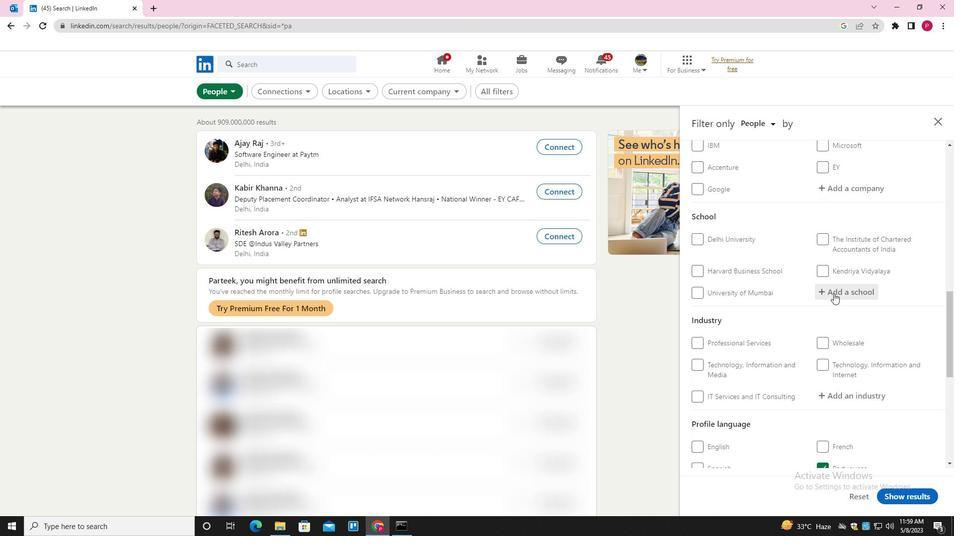 
Action: Key pressed <Key.shift>WEST<Key.space>N<Key.backspace>BENGAL<Key.space>STATE<Key.space>UNIVERSITY<Key.space><Key.down><Key.down><Key.enter>
Screenshot: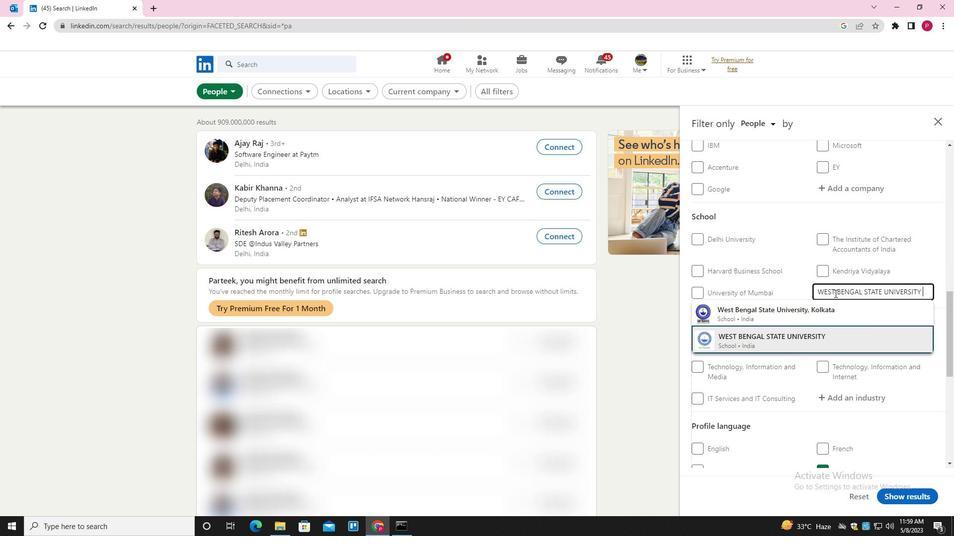 
Action: Mouse scrolled (834, 293) with delta (0, 0)
Screenshot: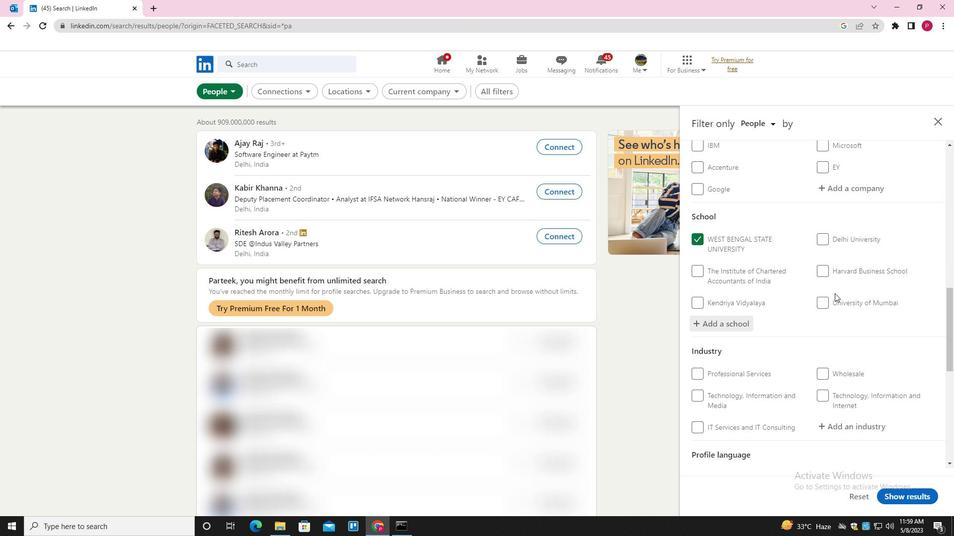 
Action: Mouse scrolled (834, 293) with delta (0, 0)
Screenshot: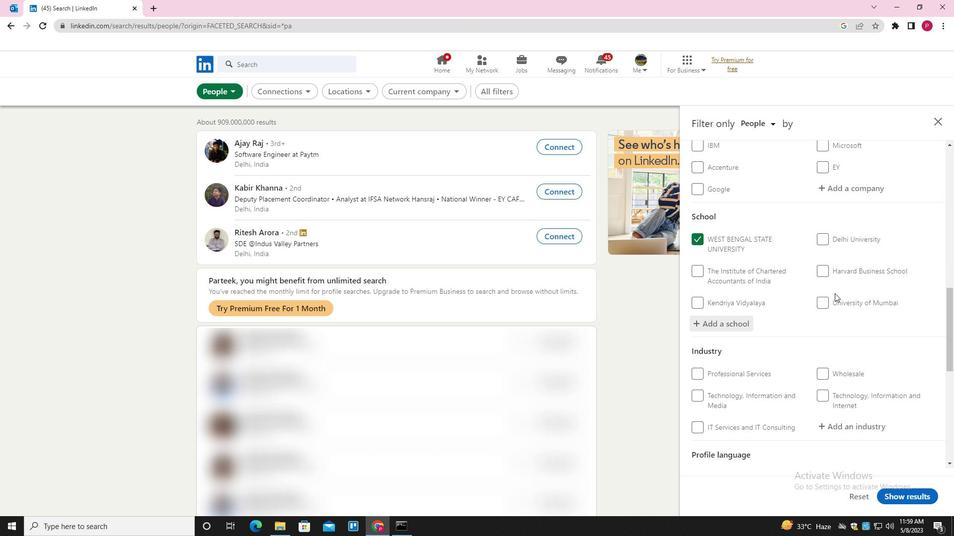 
Action: Mouse moved to (834, 300)
Screenshot: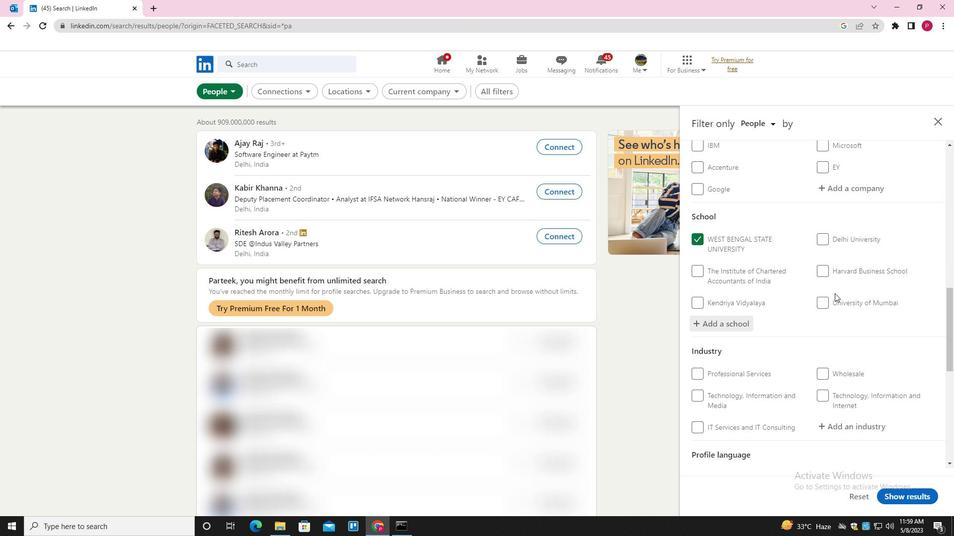
Action: Mouse scrolled (834, 300) with delta (0, 0)
Screenshot: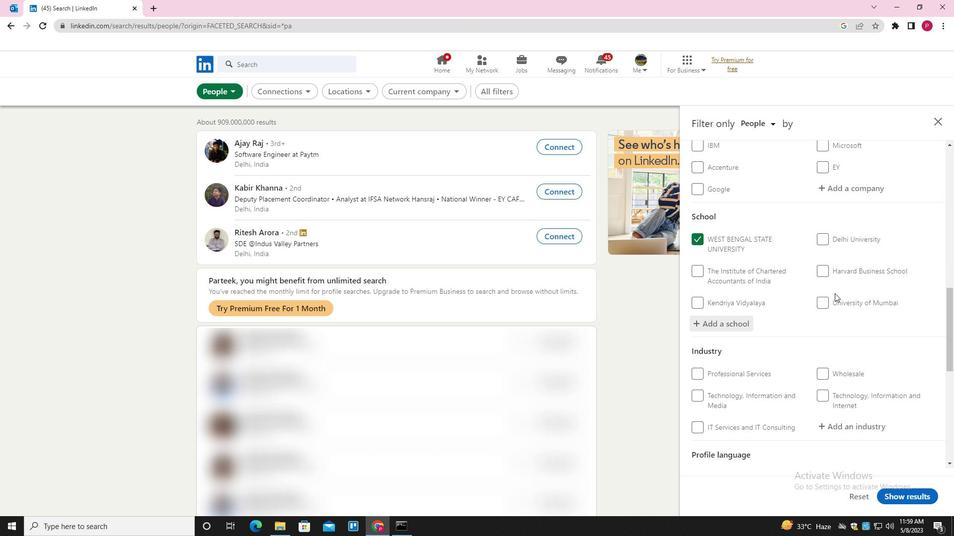 
Action: Mouse moved to (858, 278)
Screenshot: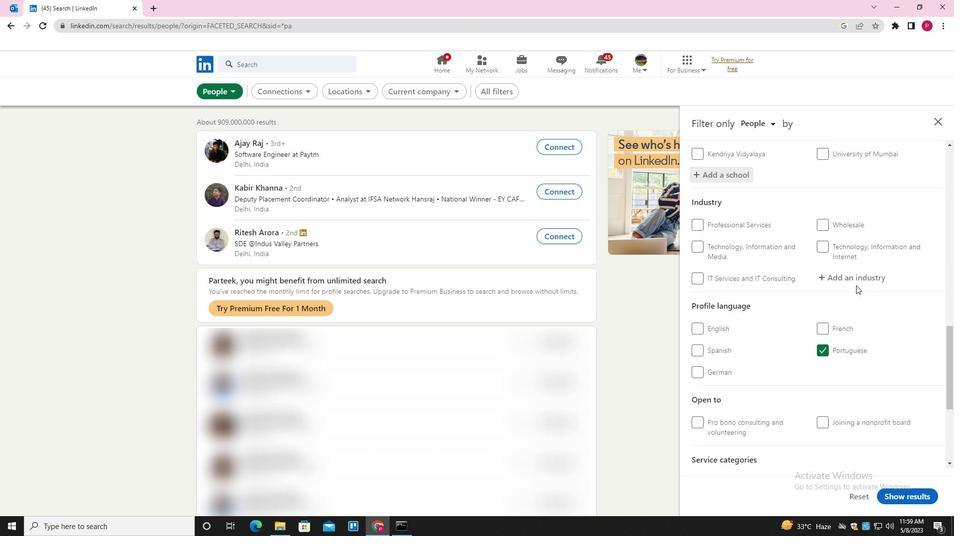 
Action: Mouse pressed left at (858, 278)
Screenshot: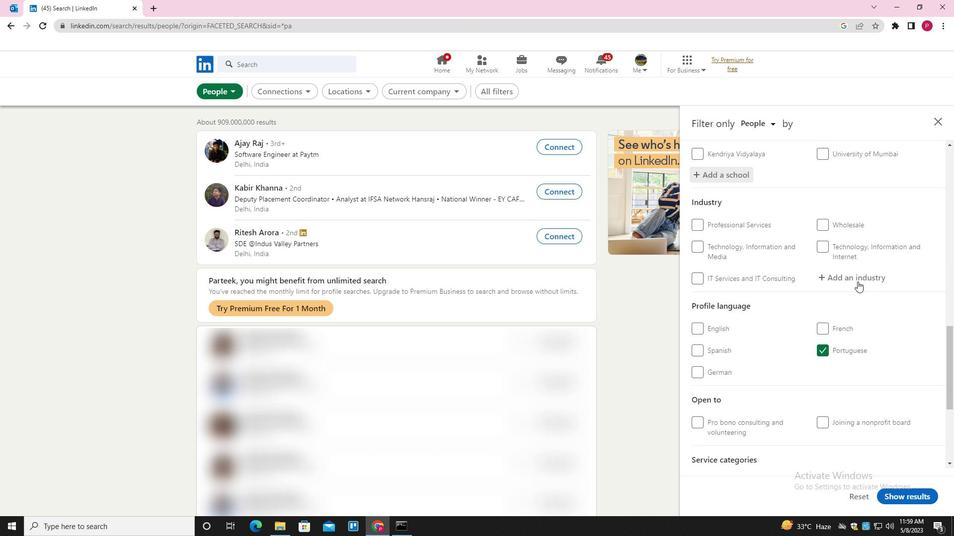 
Action: Key pressed <Key.shift><Key.shift><Key.shift><Key.shift><Key.shift><Key.shift><Key.shift><Key.shift>RETAIL<Key.space><Key.shift><Key.shift><Key.shift><Key.shift><Key.shift>FLORIST<Key.down><Key.enter>
Screenshot: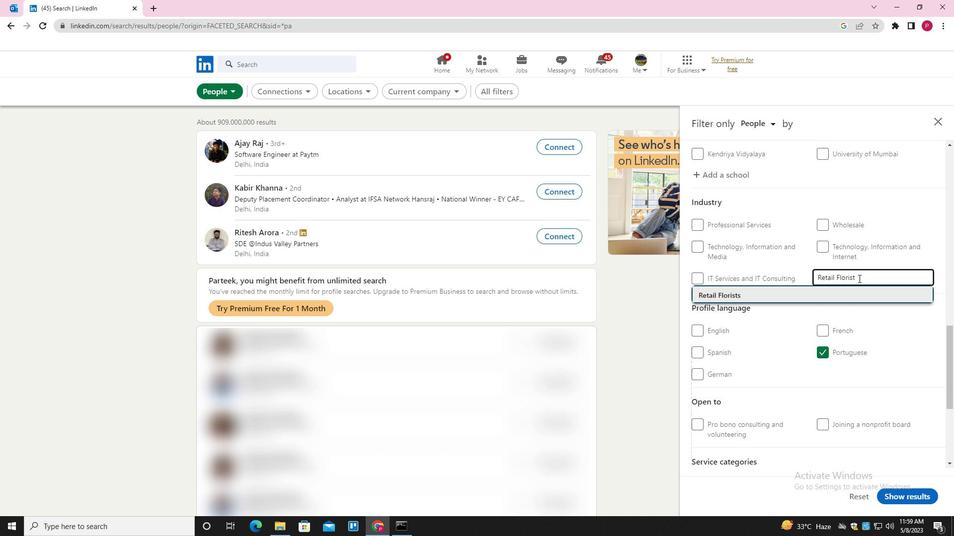 
Action: Mouse moved to (858, 281)
Screenshot: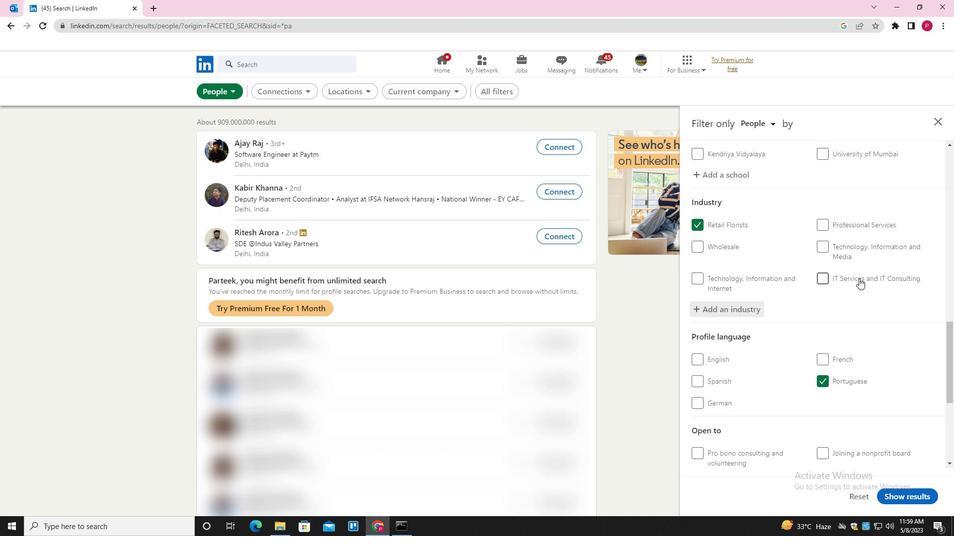 
Action: Mouse scrolled (858, 280) with delta (0, 0)
Screenshot: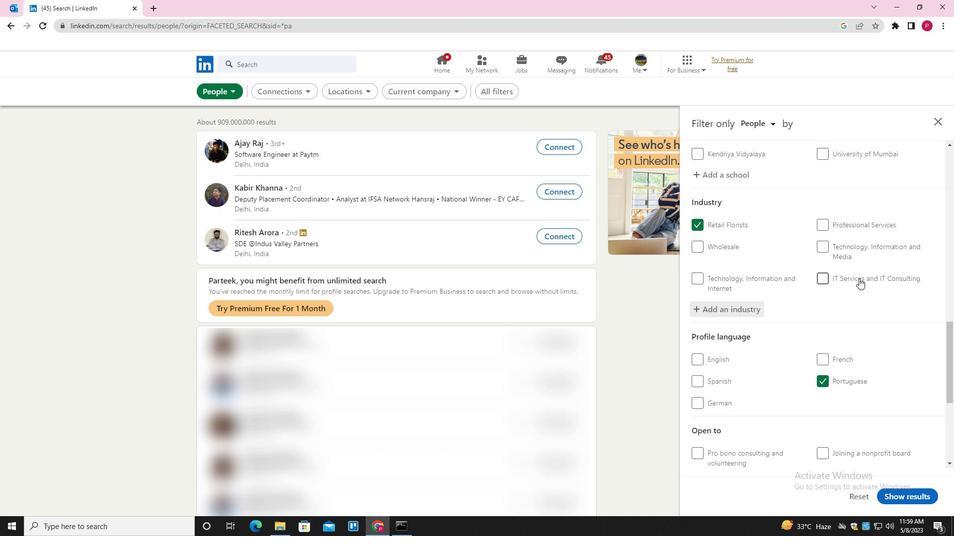 
Action: Mouse moved to (856, 282)
Screenshot: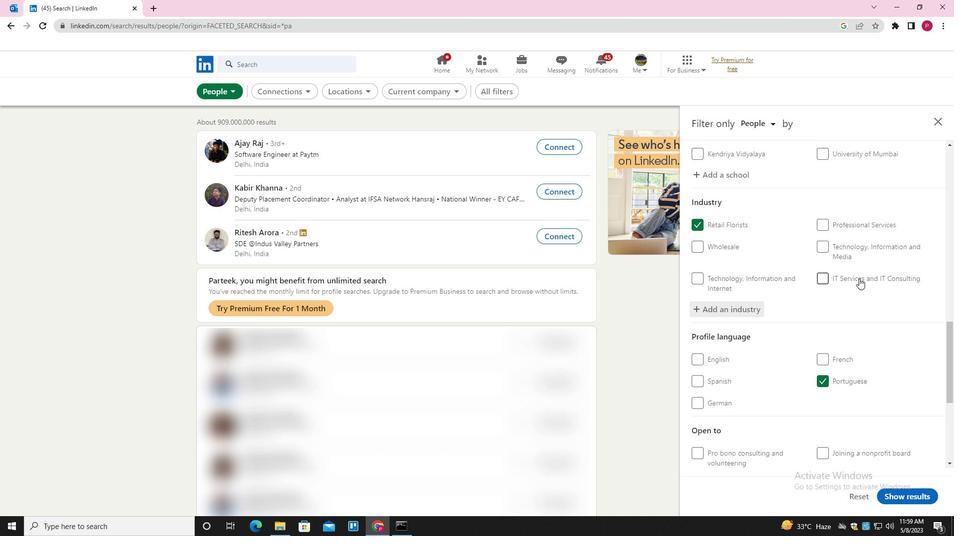 
Action: Mouse scrolled (856, 282) with delta (0, 0)
Screenshot: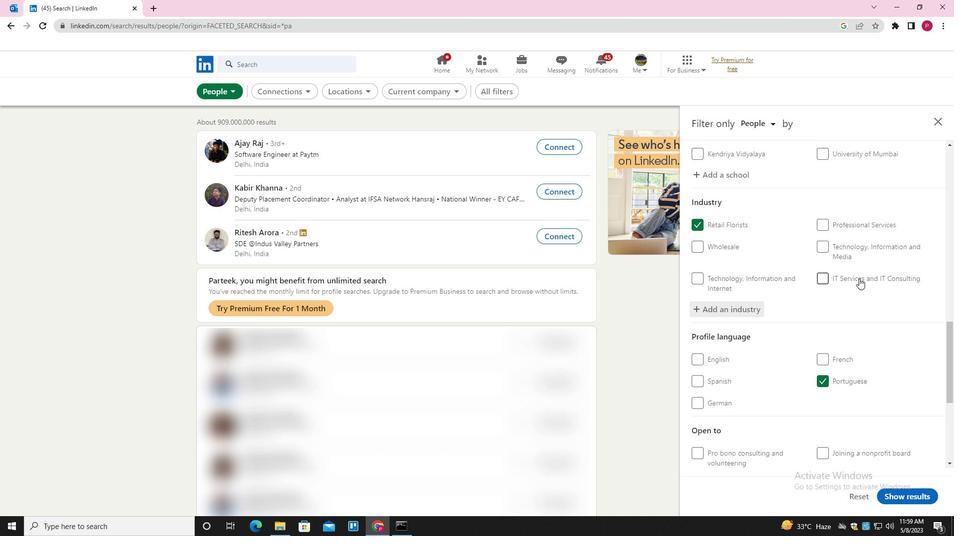 
Action: Mouse moved to (855, 283)
Screenshot: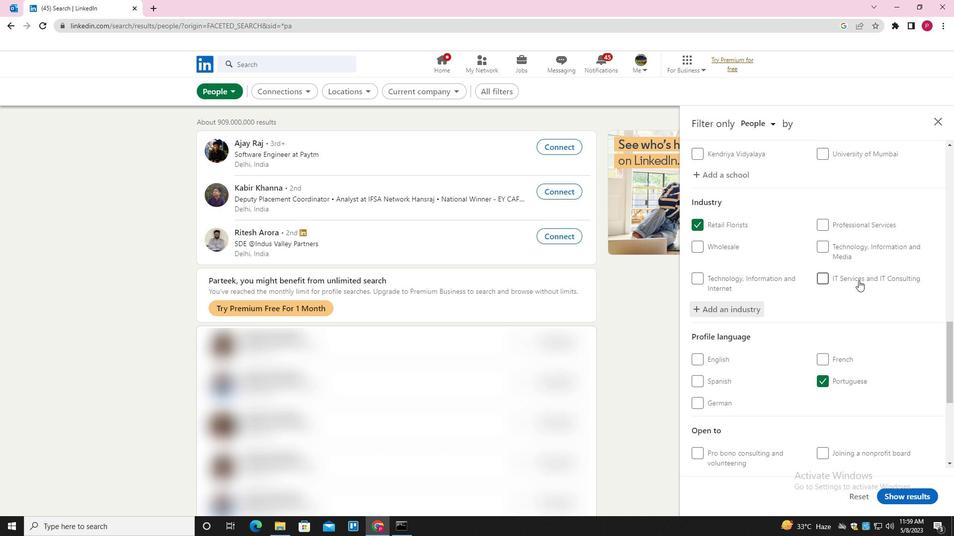
Action: Mouse scrolled (855, 282) with delta (0, 0)
Screenshot: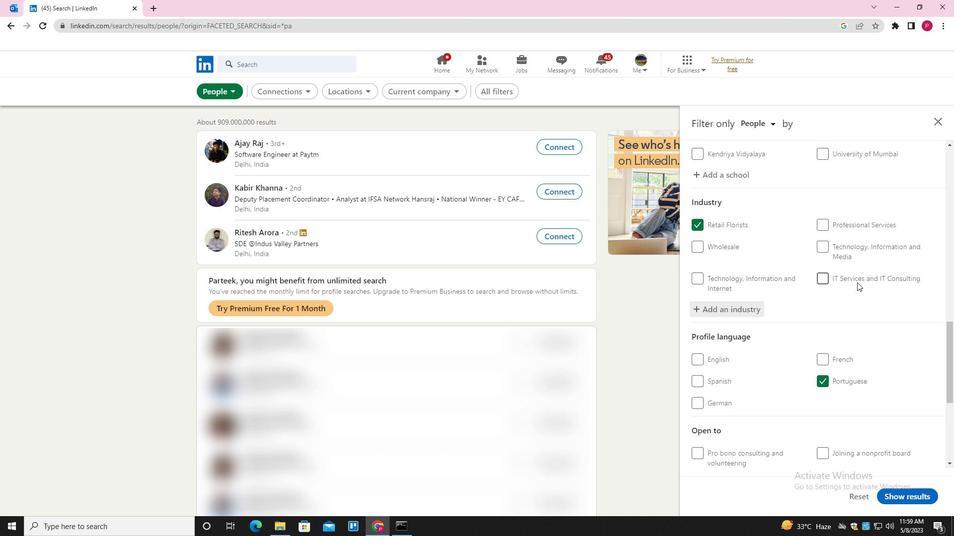 
Action: Mouse moved to (834, 410)
Screenshot: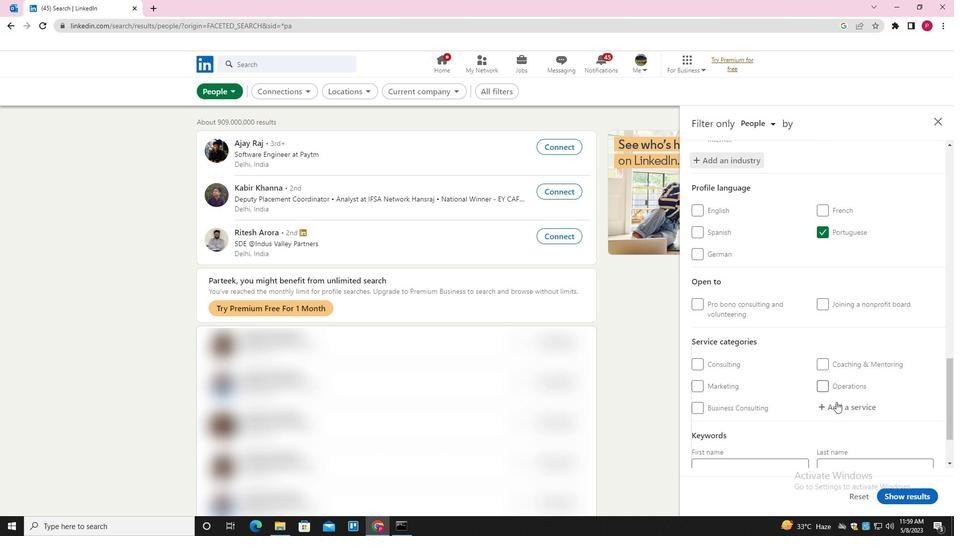 
Action: Mouse pressed left at (834, 410)
Screenshot: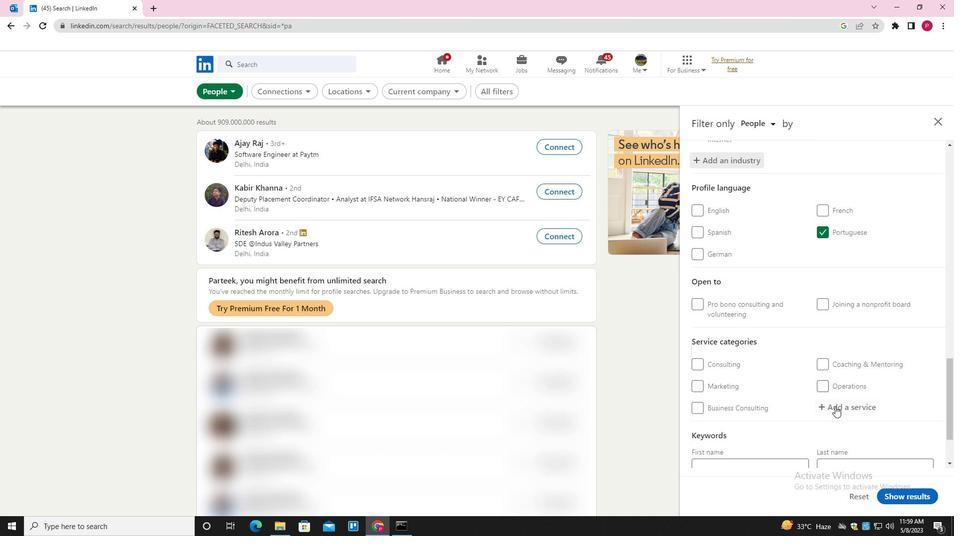 
Action: Mouse moved to (833, 410)
Screenshot: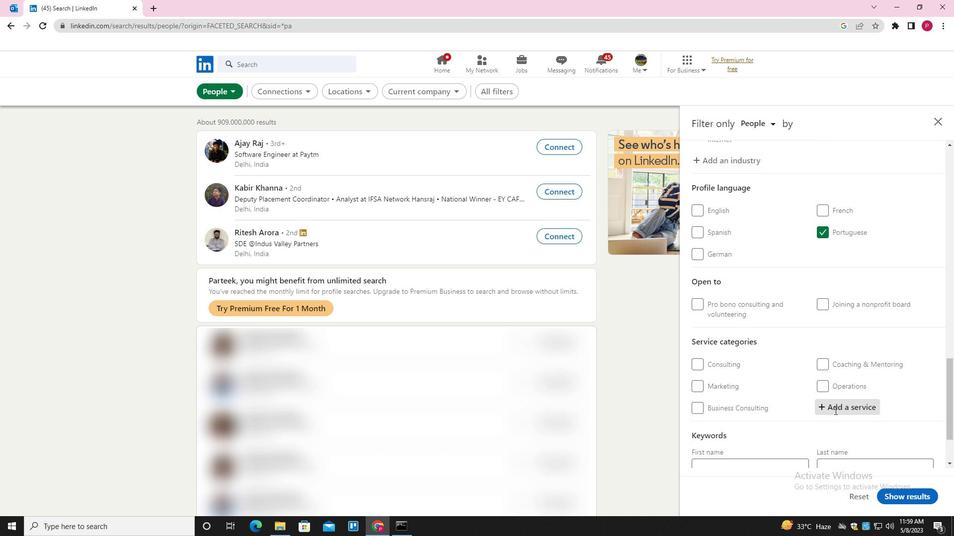 
Action: Key pressed <Key.shift><Key.shift><Key.shift><Key.shift><Key.shift><Key.shift><Key.shift><Key.shift>MARKET<Key.space>
Screenshot: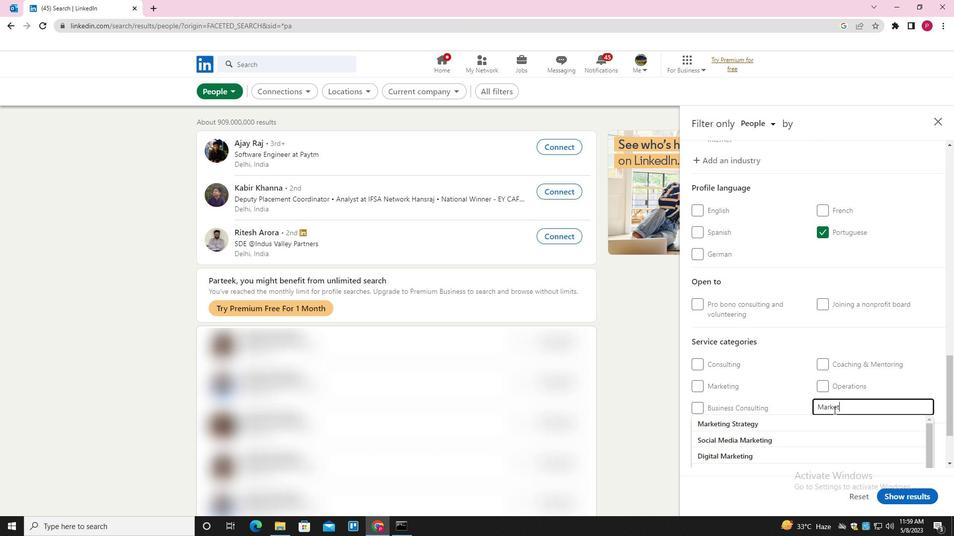 
Action: Mouse moved to (833, 410)
Screenshot: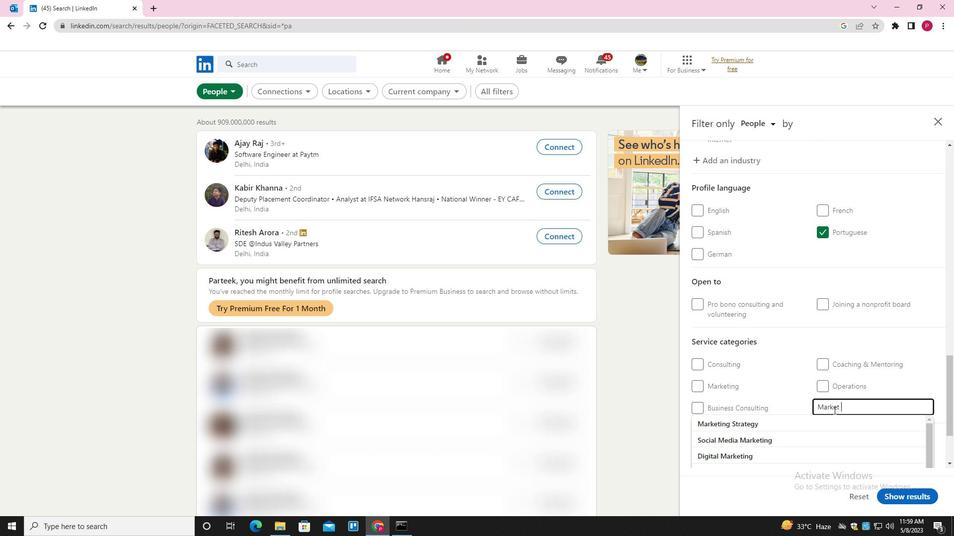 
Action: Key pressed <Key.down><Key.enter>
Screenshot: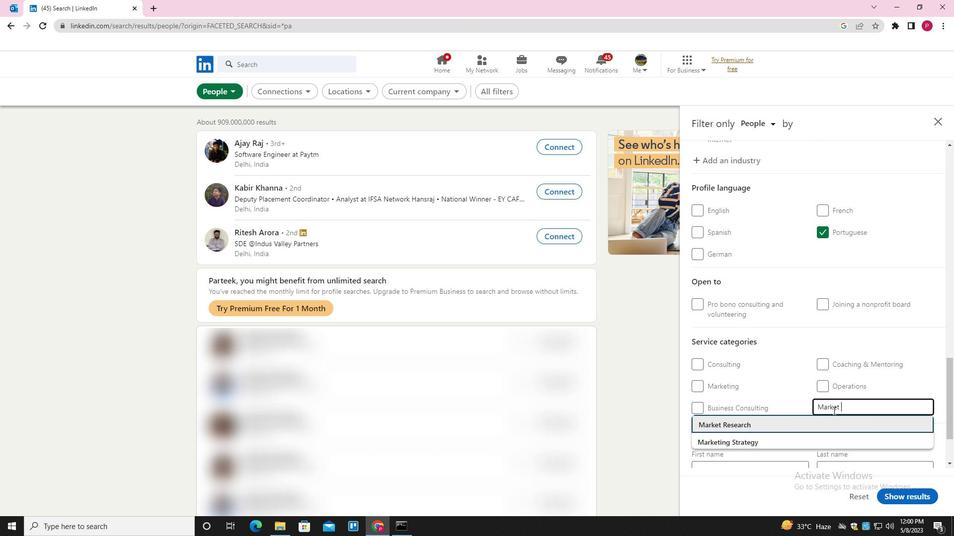 
Action: Mouse moved to (812, 419)
Screenshot: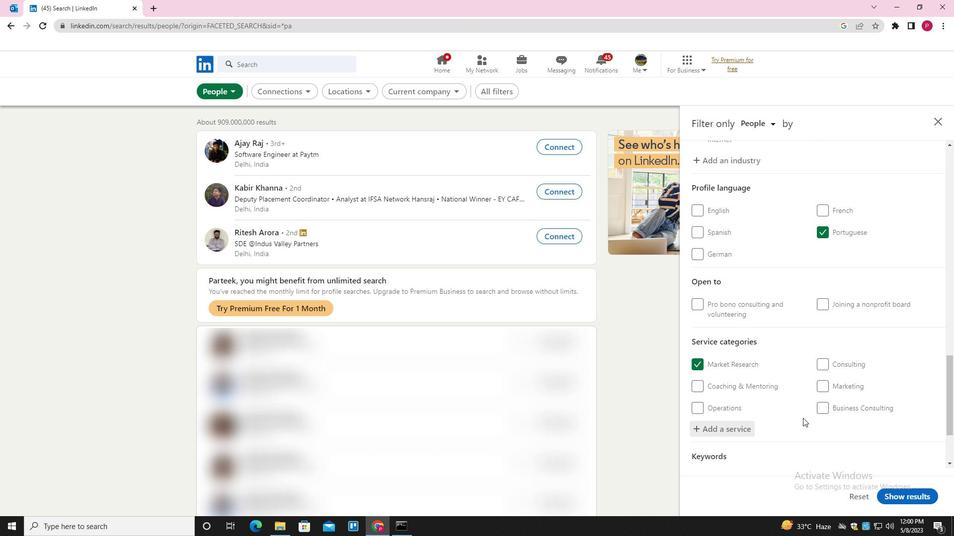 
Action: Mouse scrolled (812, 419) with delta (0, 0)
Screenshot: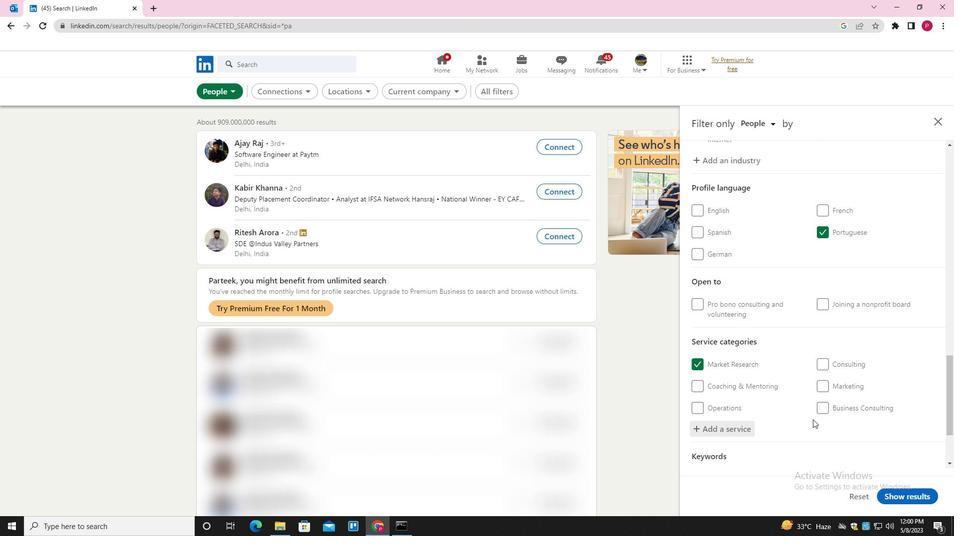 
Action: Mouse scrolled (812, 419) with delta (0, 0)
Screenshot: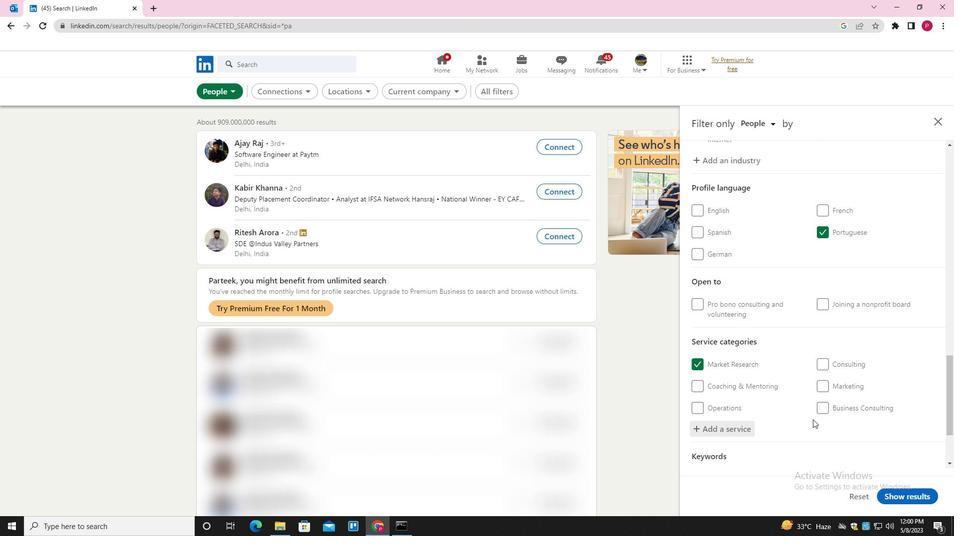 
Action: Mouse scrolled (812, 419) with delta (0, 0)
Screenshot: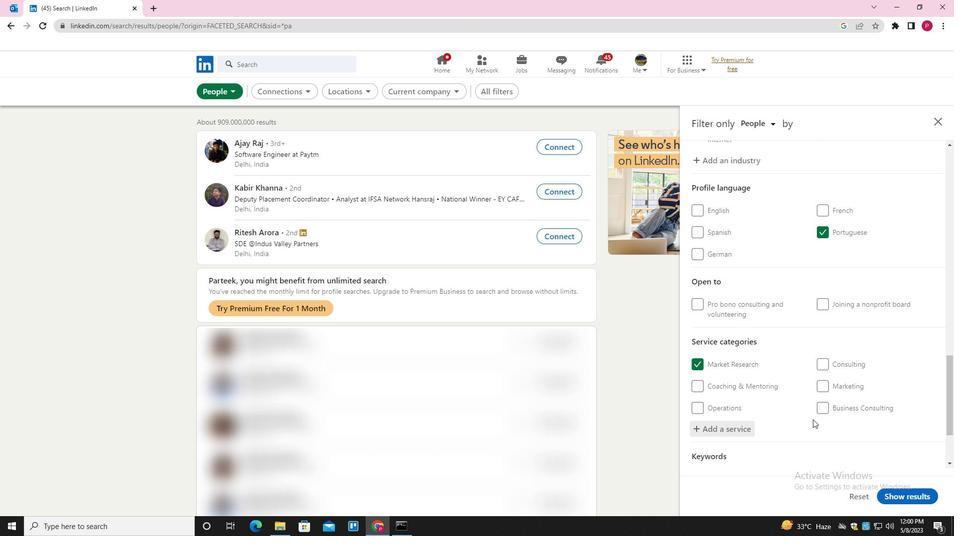 
Action: Mouse scrolled (812, 419) with delta (0, 0)
Screenshot: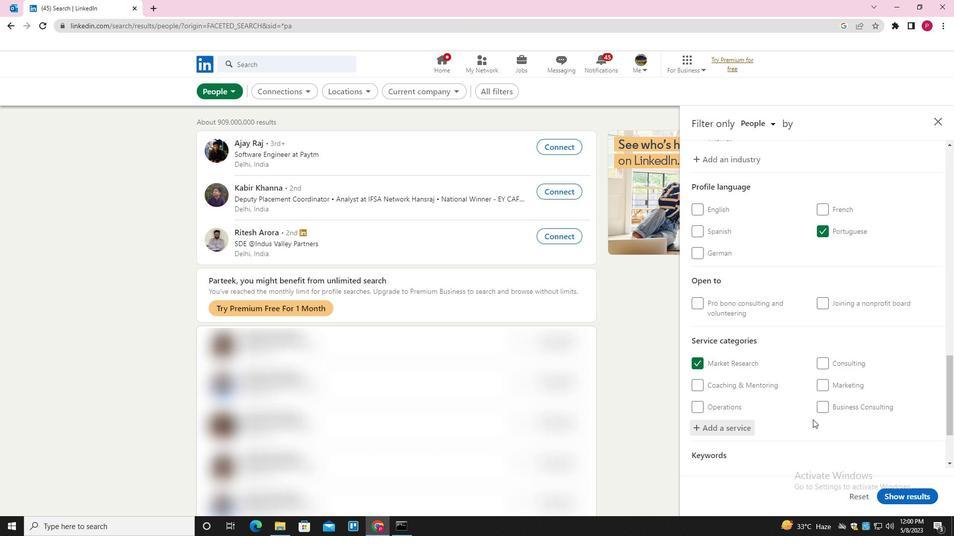 
Action: Mouse moved to (787, 424)
Screenshot: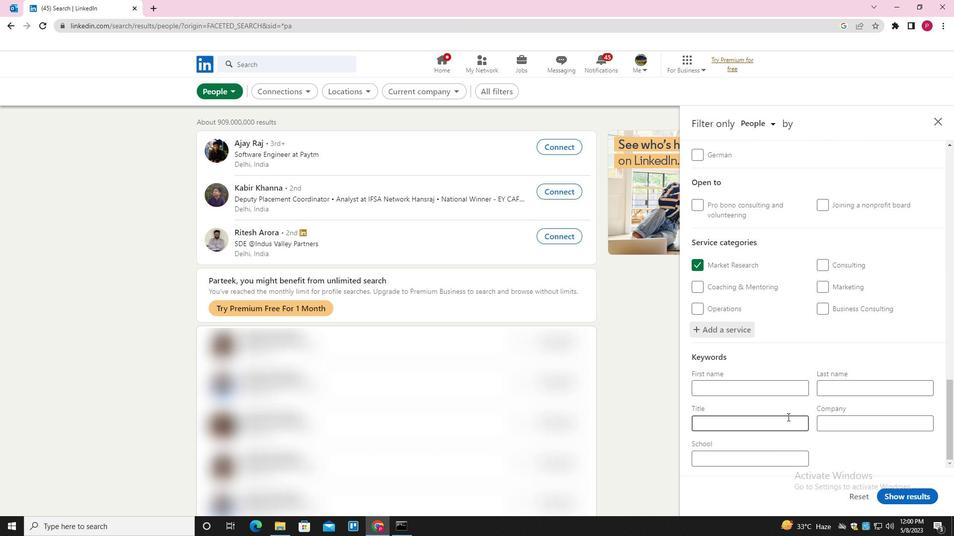 
Action: Mouse pressed left at (787, 424)
Screenshot: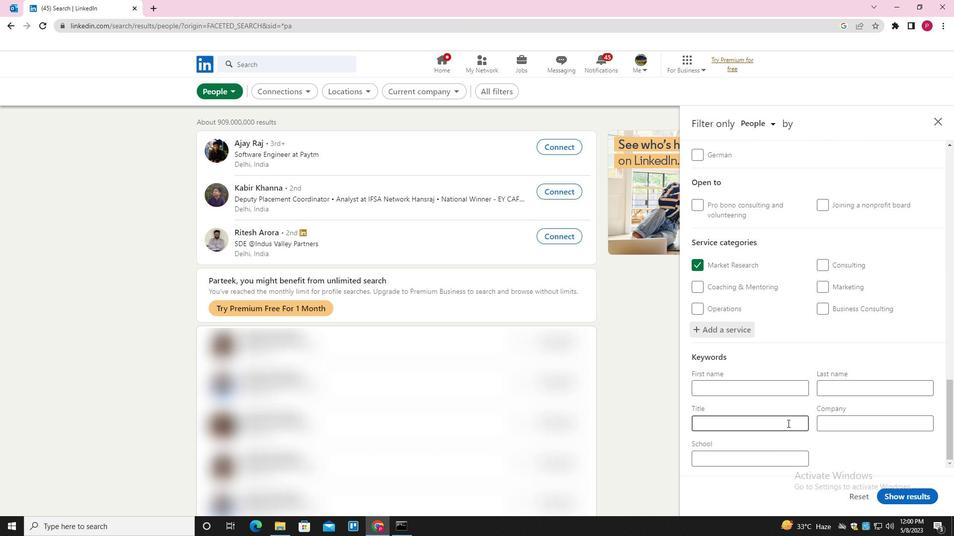 
Action: Key pressed <Key.shift><Key.shift><Key.shift>WAIT<Key.space><Key.shift><Key.shift><Key.shift><Key.shift><Key.shift><Key.shift><Key.shift><Key.shift><Key.shift><Key.shift><Key.shift><Key.shift><Key.shift><Key.shift><Key.shift><Key.shift><Key.shift><Key.shift>STAFF<Key.space><Key.shift>MANAGER
Screenshot: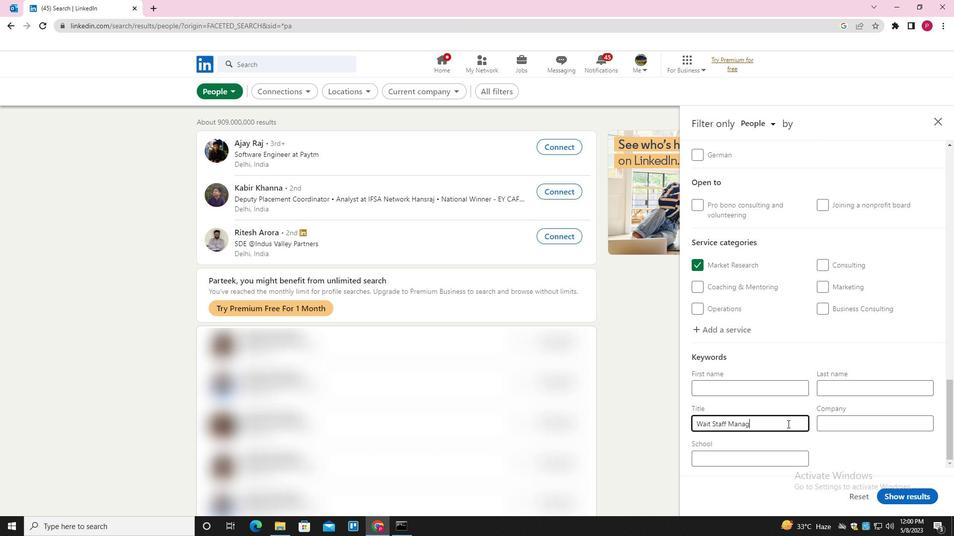 
Action: Mouse moved to (904, 495)
Screenshot: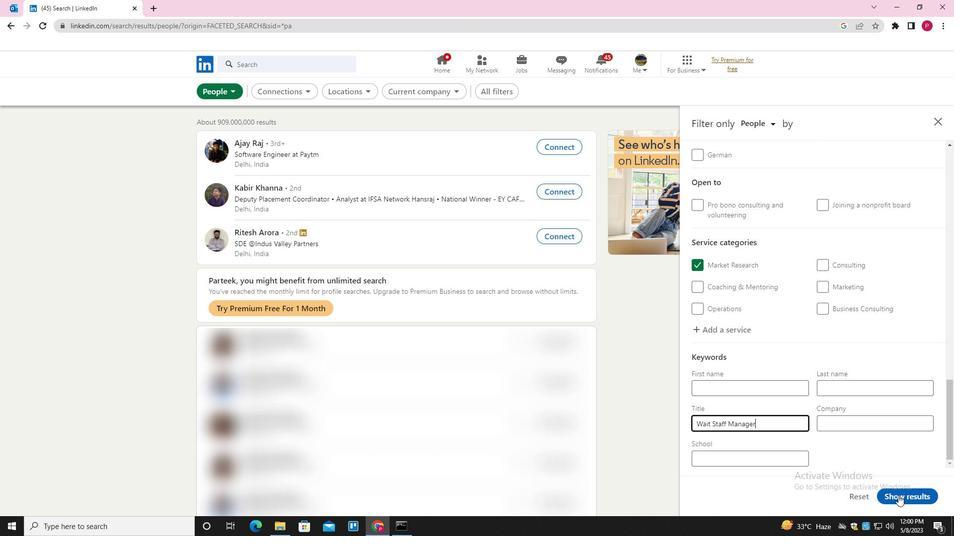 
Action: Mouse pressed left at (904, 495)
Screenshot: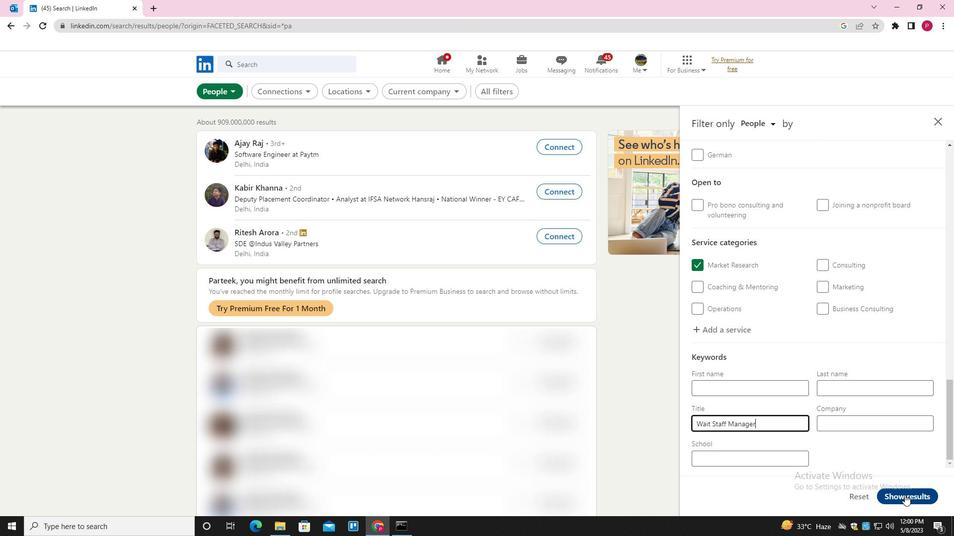 
Action: Mouse moved to (857, 438)
Screenshot: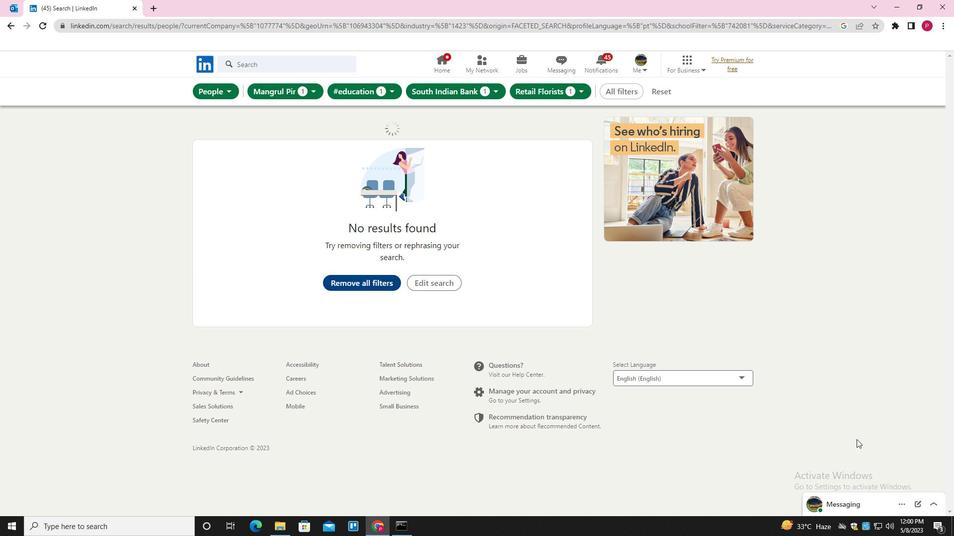 
